 Task: For heading Arial black with underline.  font size for heading18,  'Change the font style of data to'Calibri.  and font size to 9,  Change the alignment of both headline & data to Align center.  In the sheet  Attendance Sheet for Weekly Performance
Action: Mouse moved to (199, 116)
Screenshot: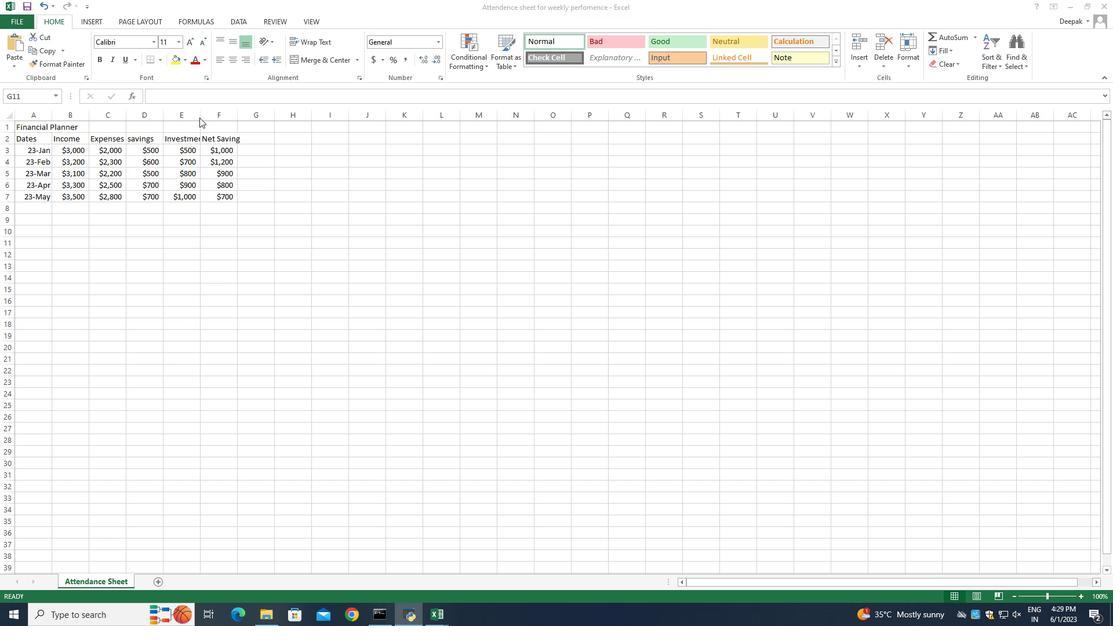 
Action: Mouse pressed left at (199, 116)
Screenshot: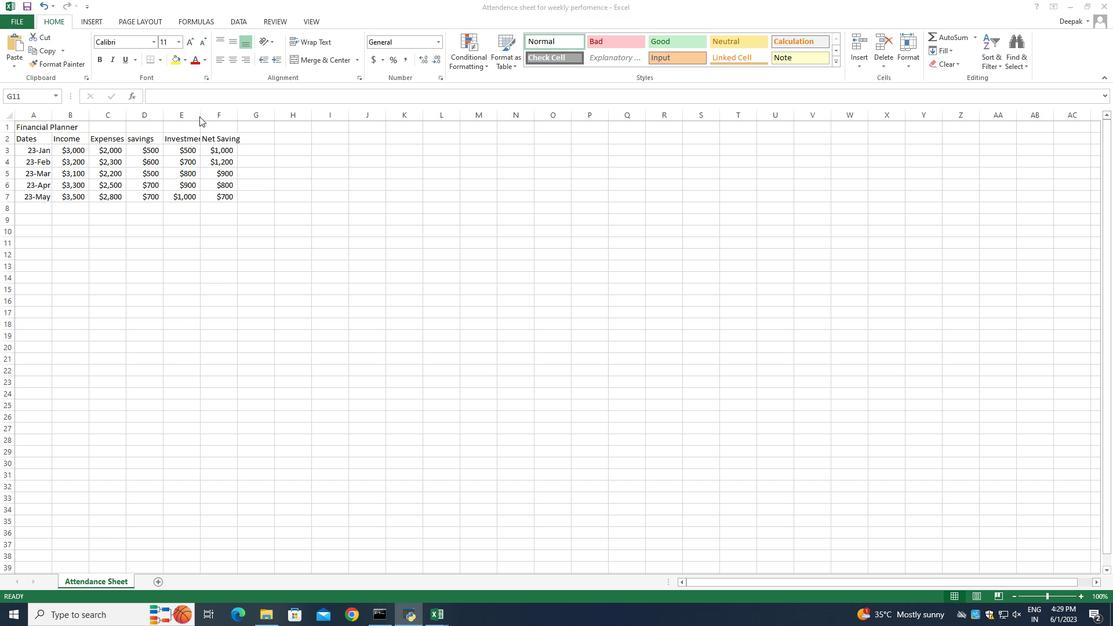
Action: Mouse pressed left at (199, 116)
Screenshot: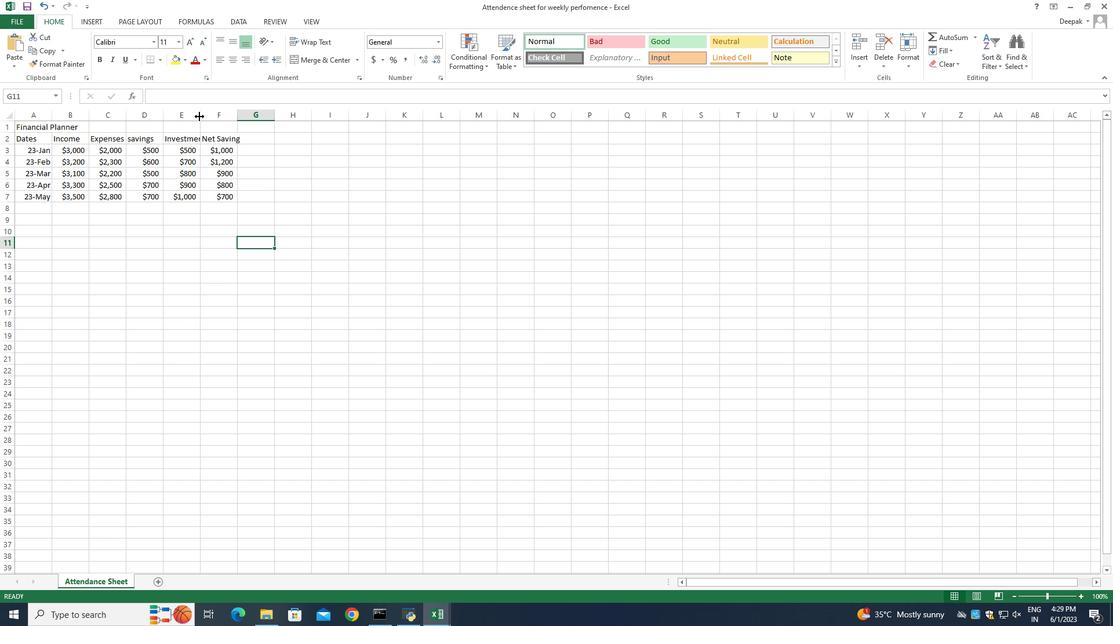 
Action: Mouse pressed left at (199, 116)
Screenshot: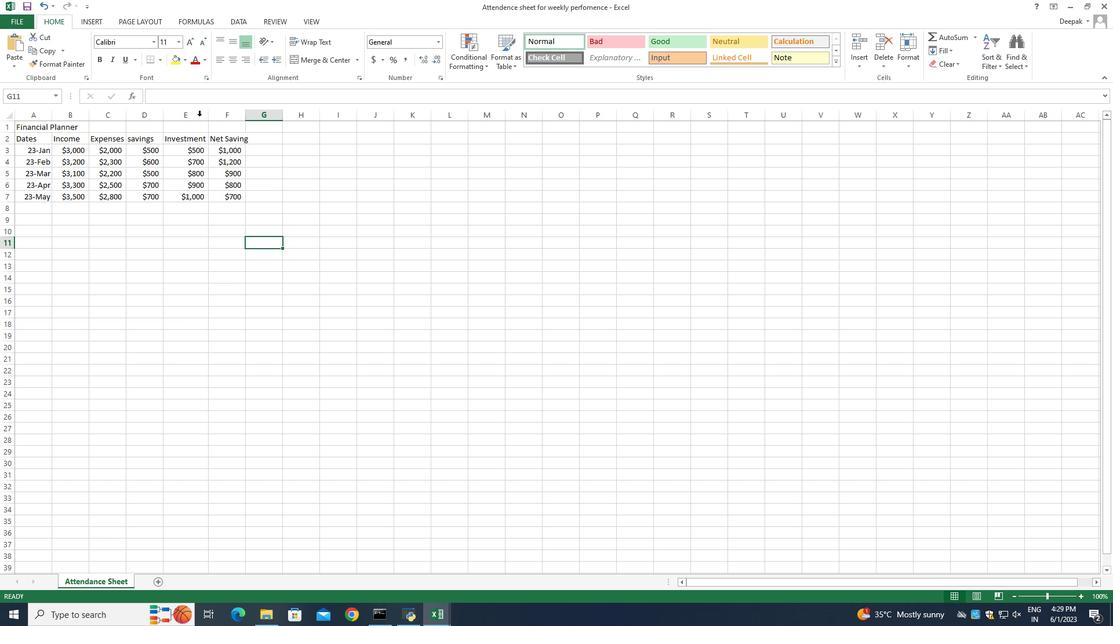 
Action: Mouse moved to (301, 238)
Screenshot: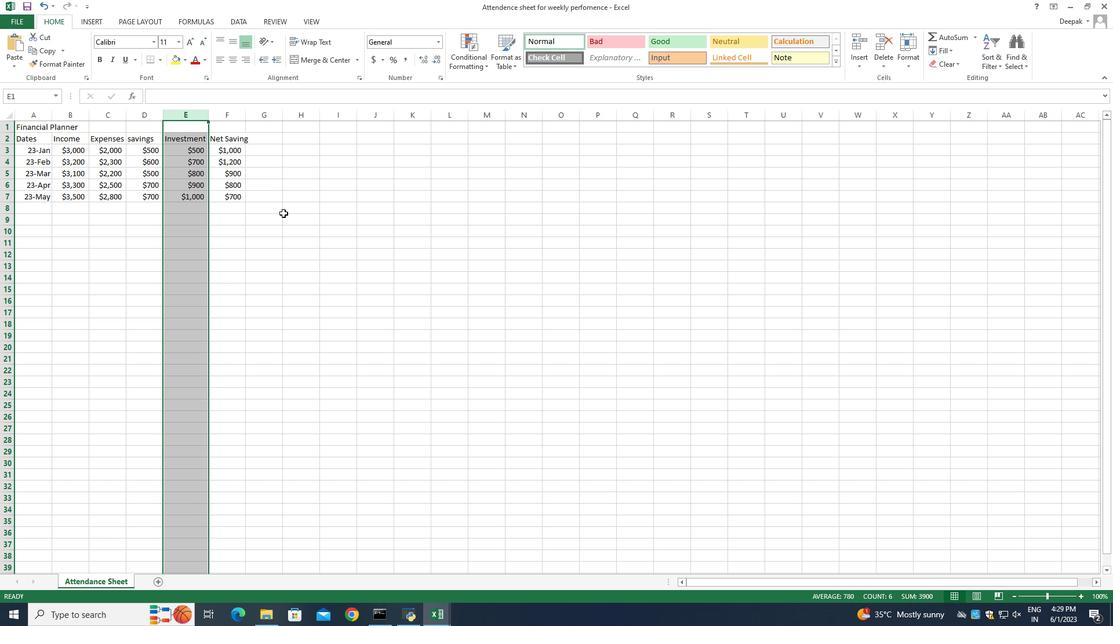 
Action: Mouse pressed left at (301, 238)
Screenshot: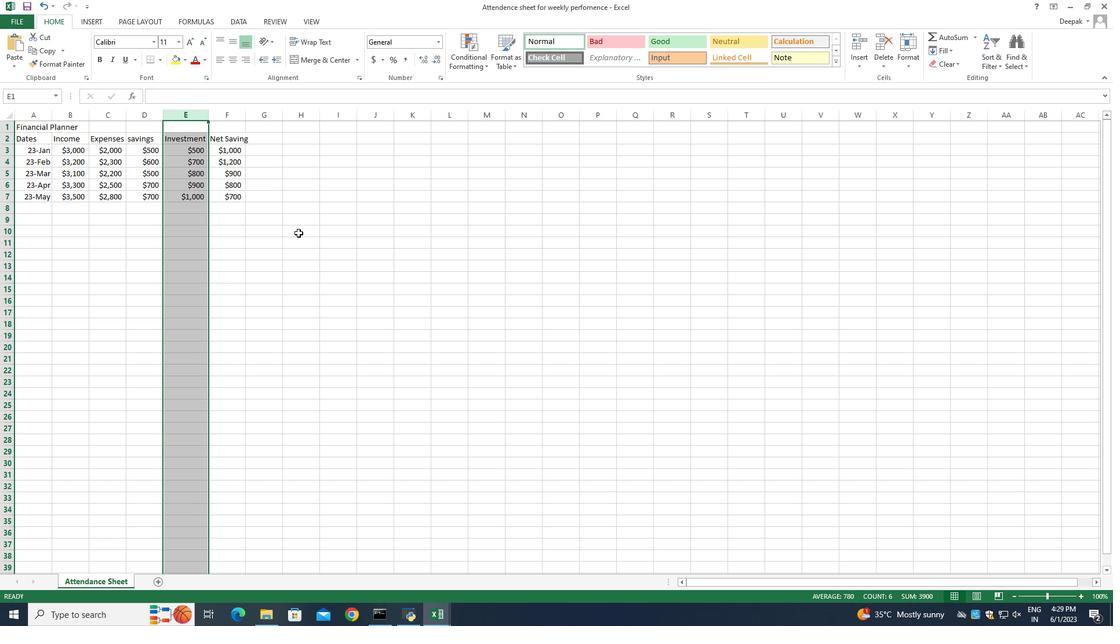 
Action: Mouse moved to (162, 116)
Screenshot: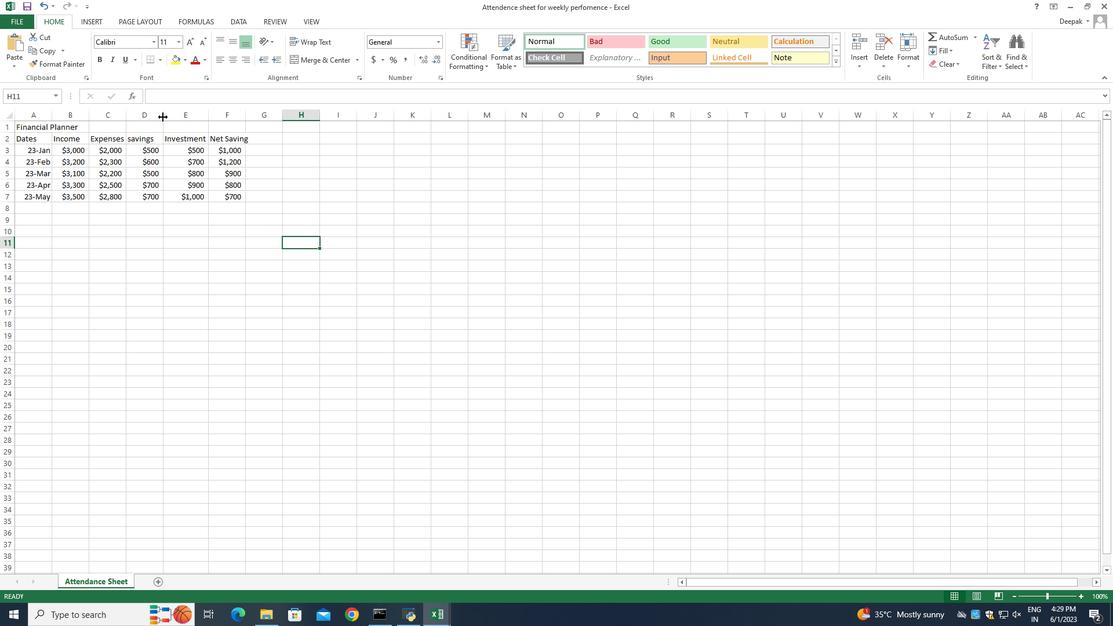 
Action: Mouse pressed left at (162, 116)
Screenshot: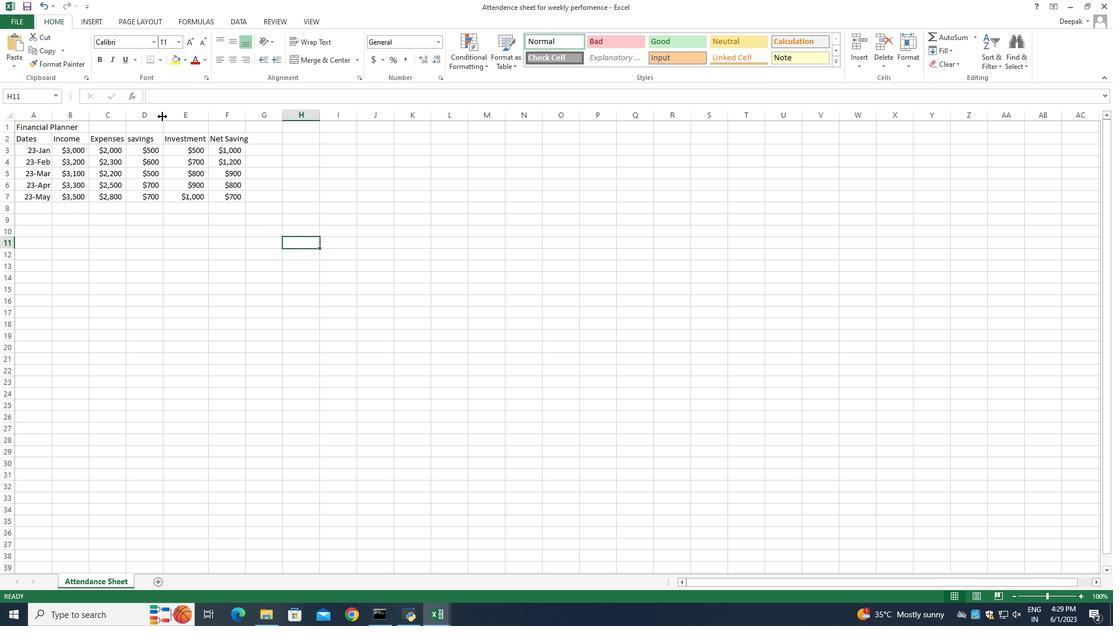
Action: Mouse pressed left at (162, 116)
Screenshot: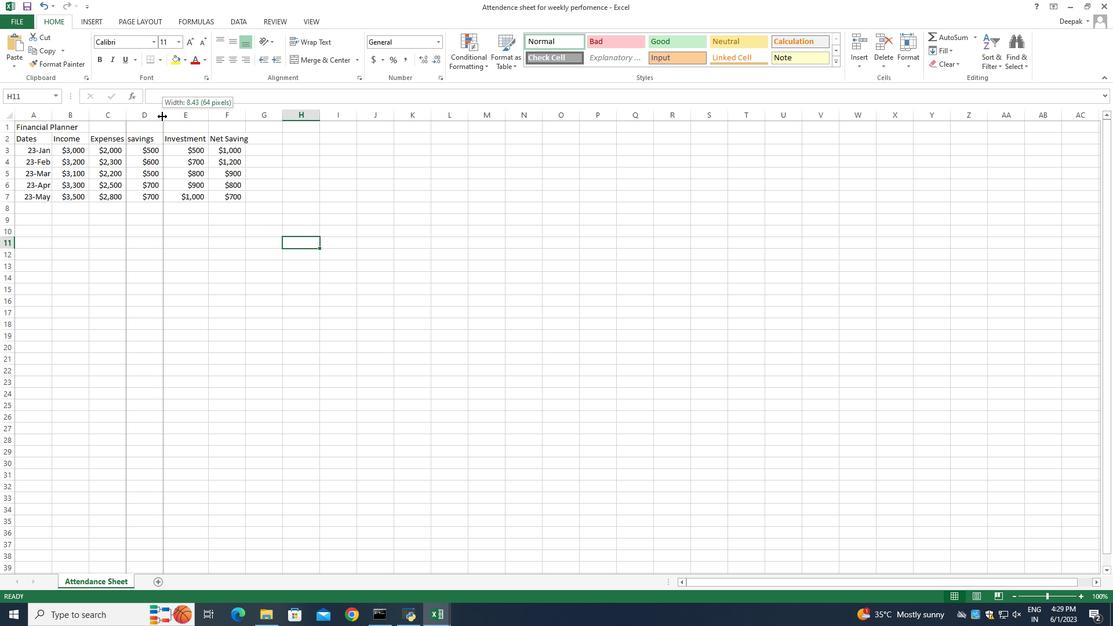 
Action: Mouse moved to (128, 113)
Screenshot: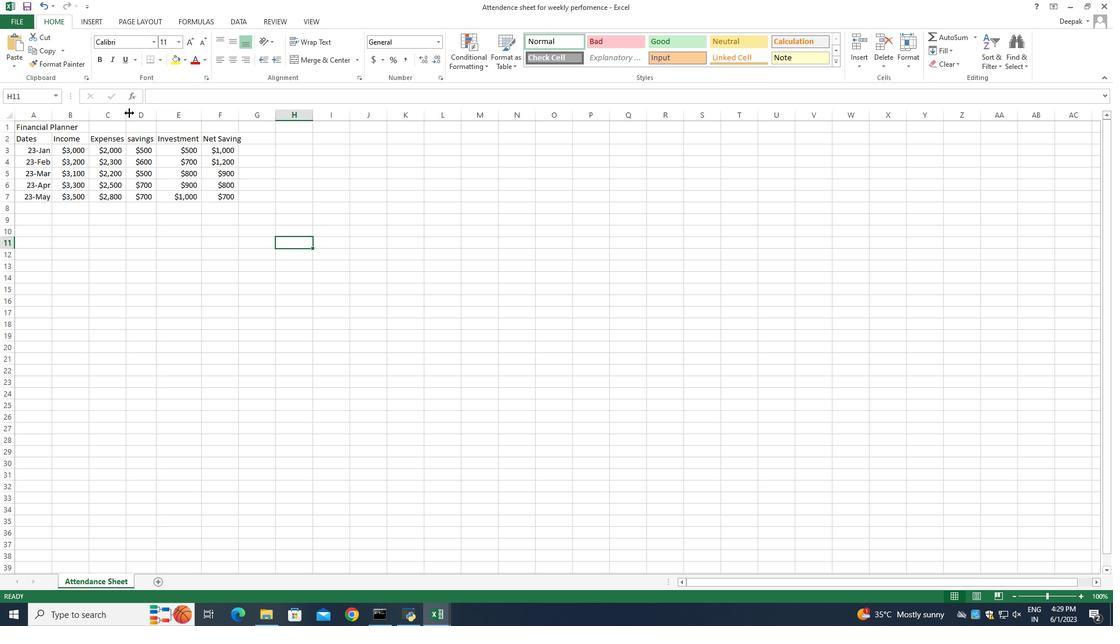 
Action: Mouse pressed left at (128, 113)
Screenshot: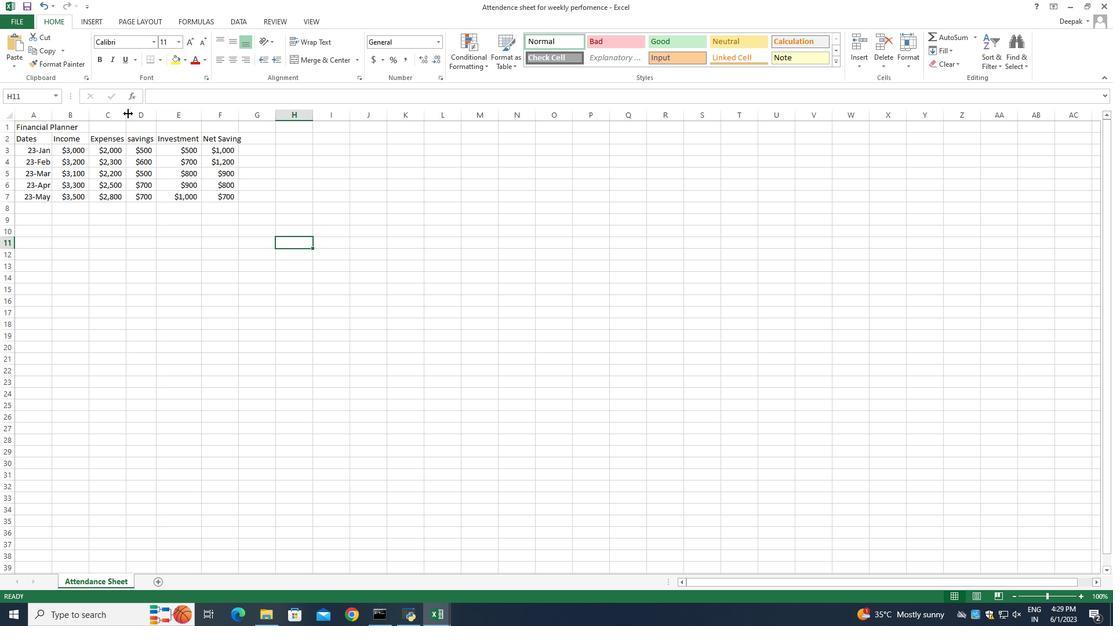
Action: Mouse pressed left at (128, 113)
Screenshot: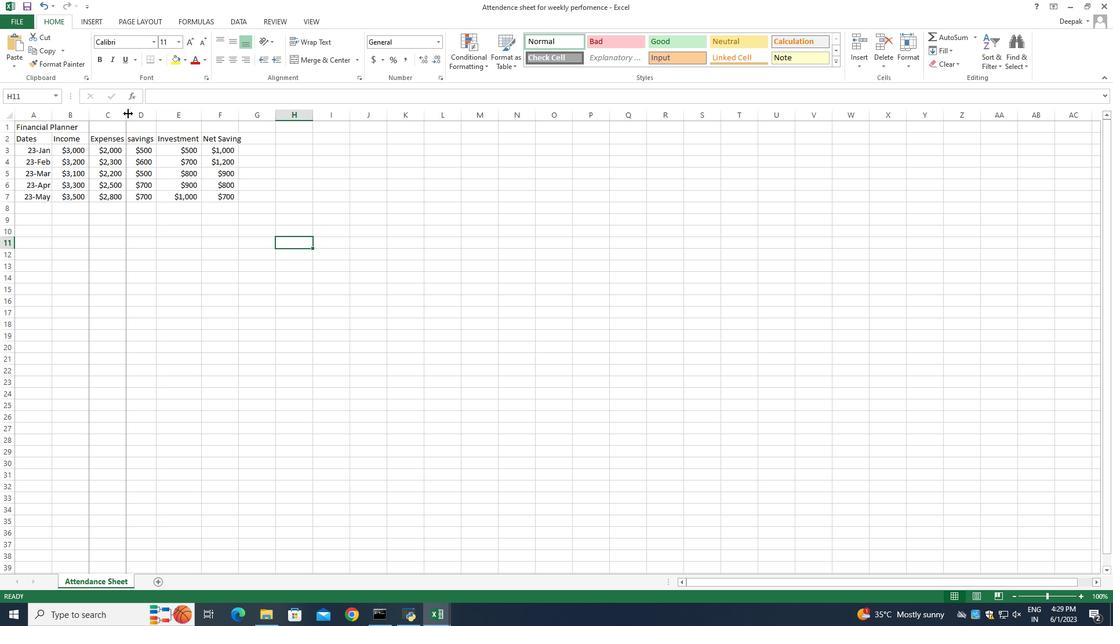 
Action: Mouse moved to (89, 115)
Screenshot: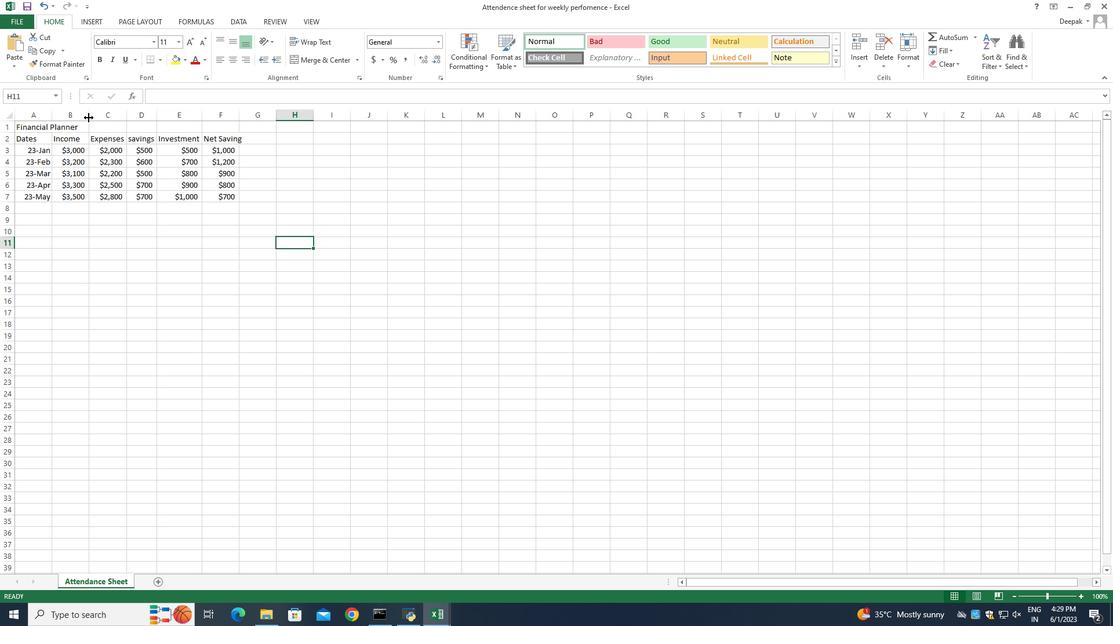 
Action: Mouse pressed left at (89, 115)
Screenshot: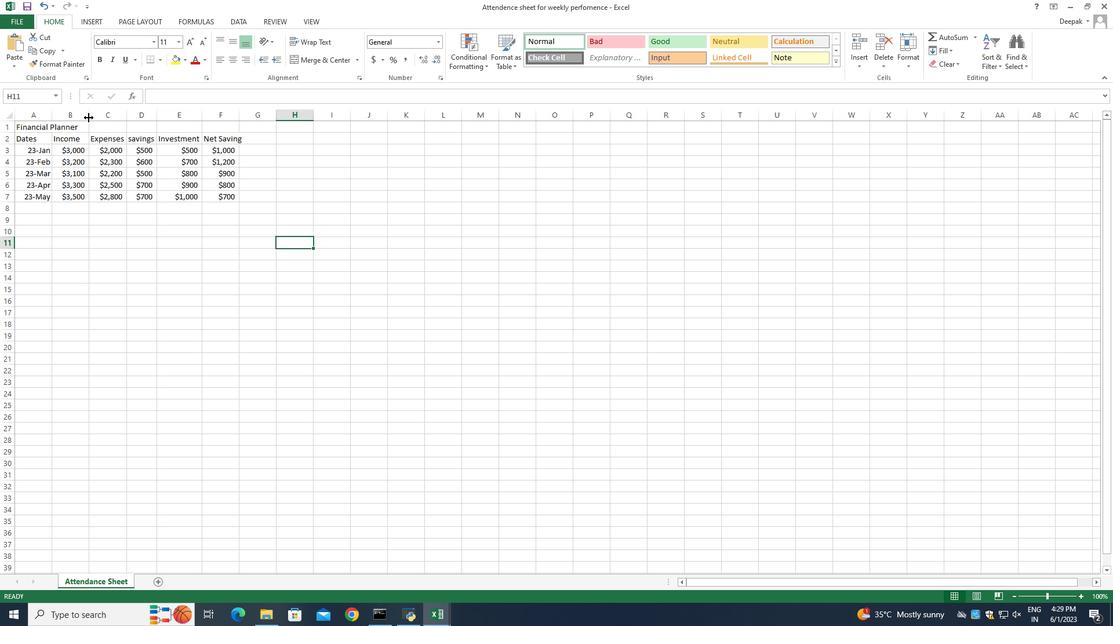 
Action: Mouse pressed left at (89, 115)
Screenshot: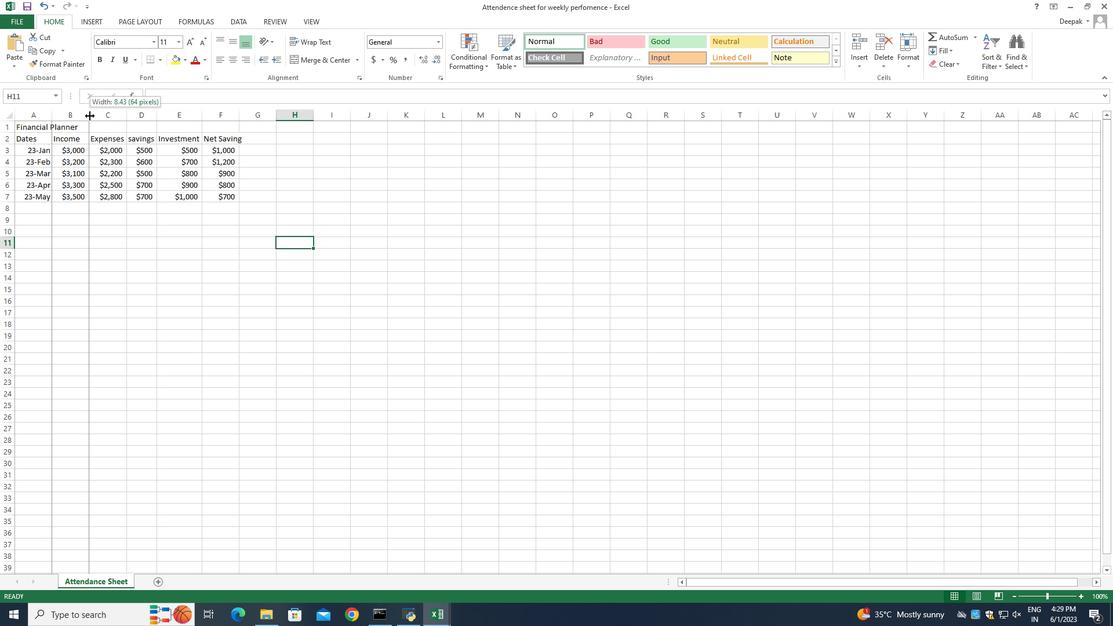 
Action: Mouse moved to (53, 113)
Screenshot: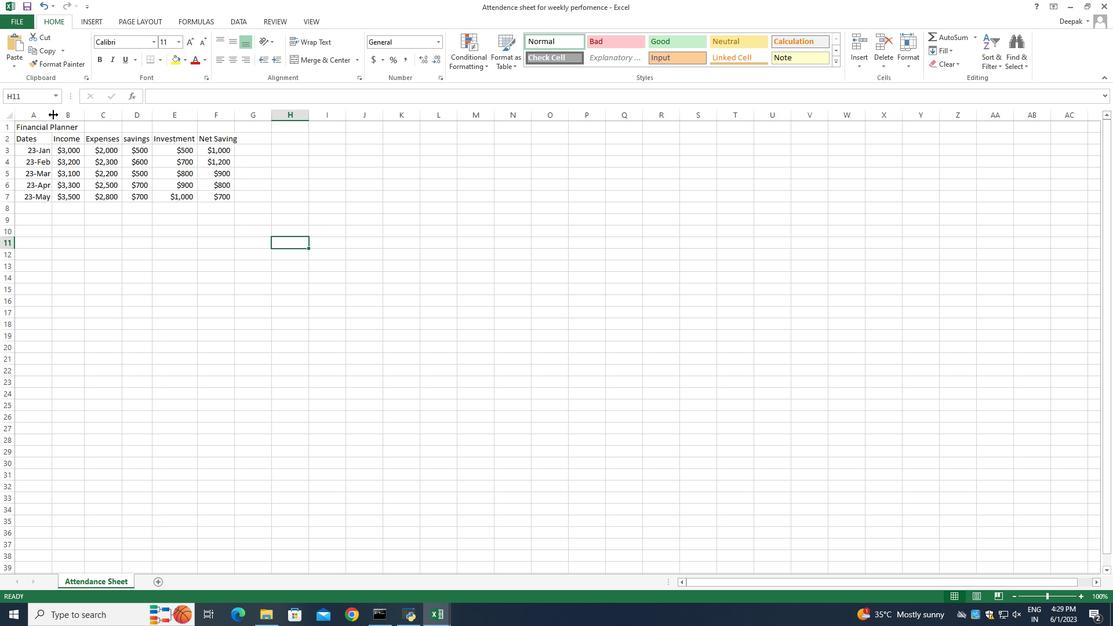 
Action: Mouse pressed left at (53, 113)
Screenshot: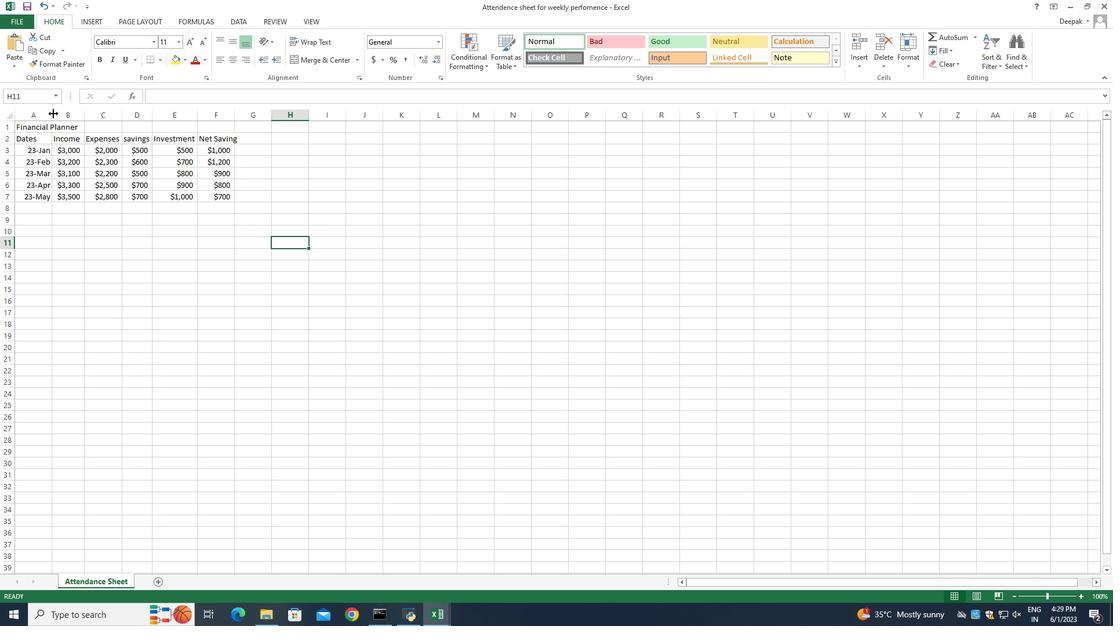
Action: Mouse pressed left at (53, 113)
Screenshot: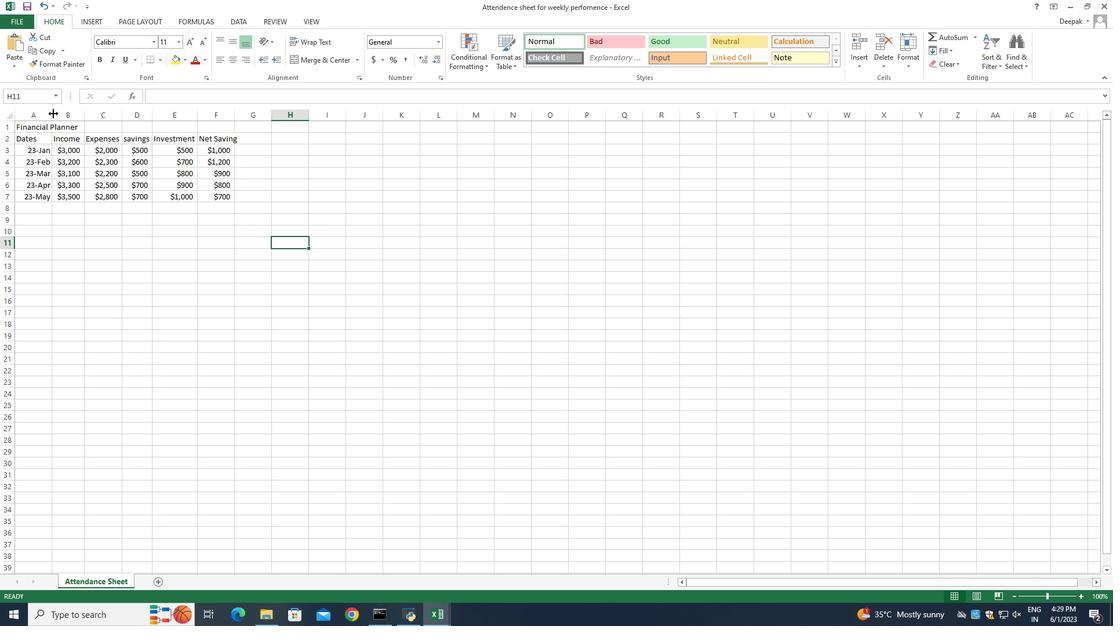 
Action: Mouse moved to (208, 241)
Screenshot: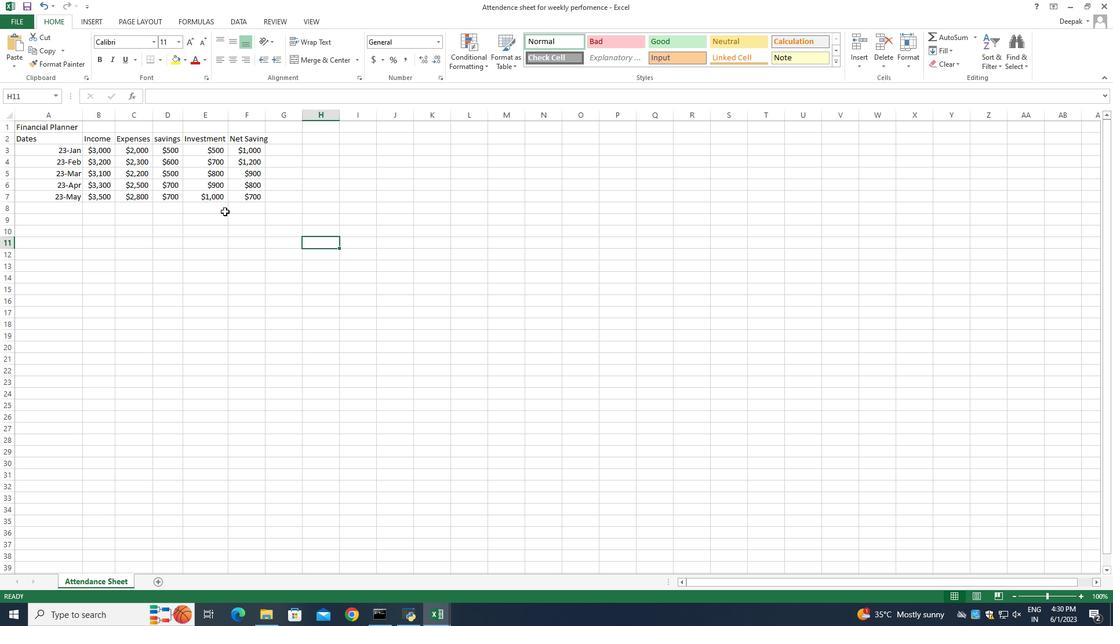 
Action: Mouse scrolled (208, 240) with delta (0, 0)
Screenshot: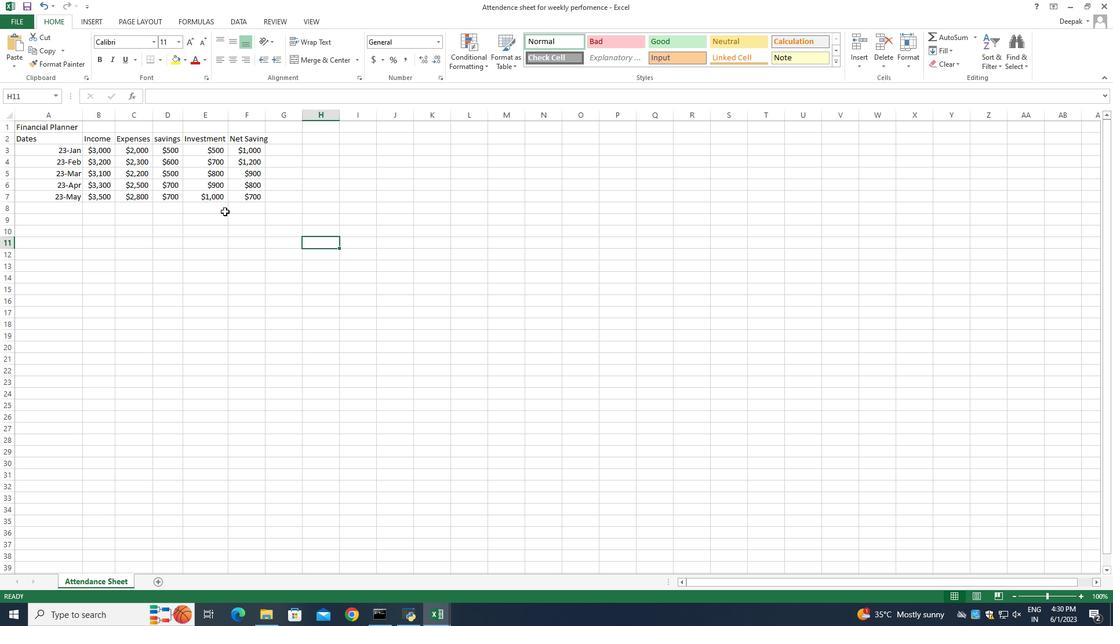
Action: Mouse moved to (204, 243)
Screenshot: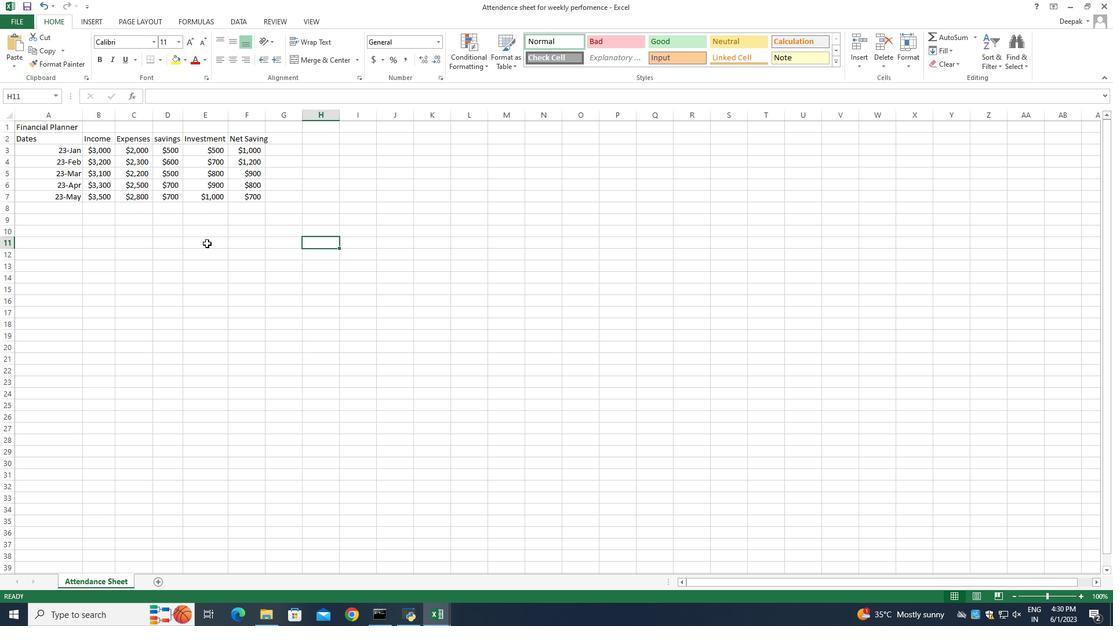 
Action: Mouse scrolled (205, 242) with delta (0, 0)
Screenshot: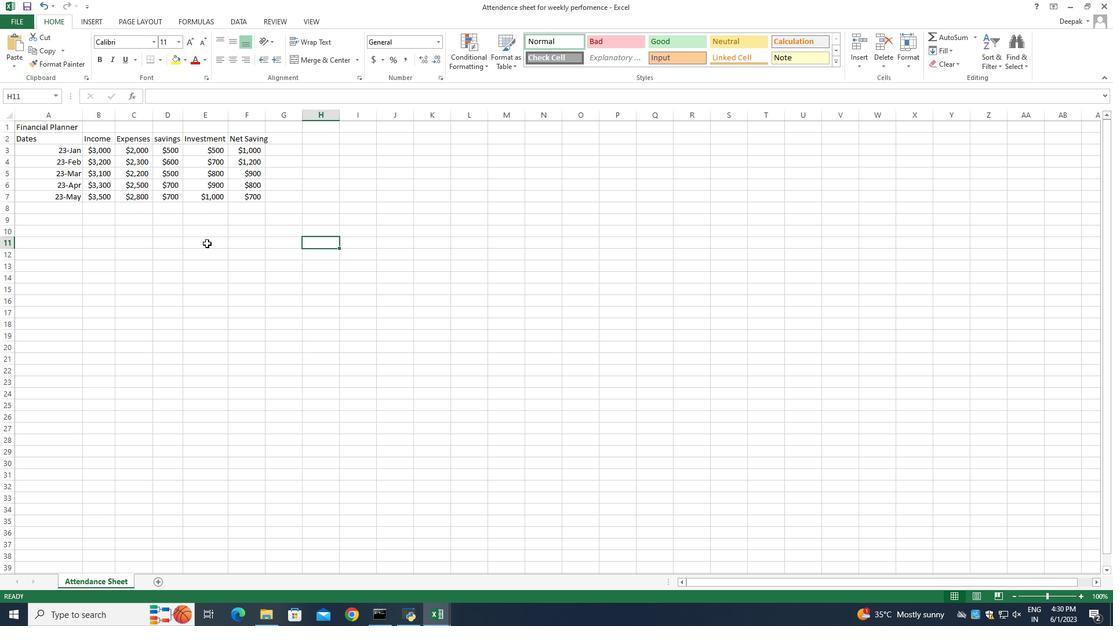 
Action: Mouse moved to (167, 247)
Screenshot: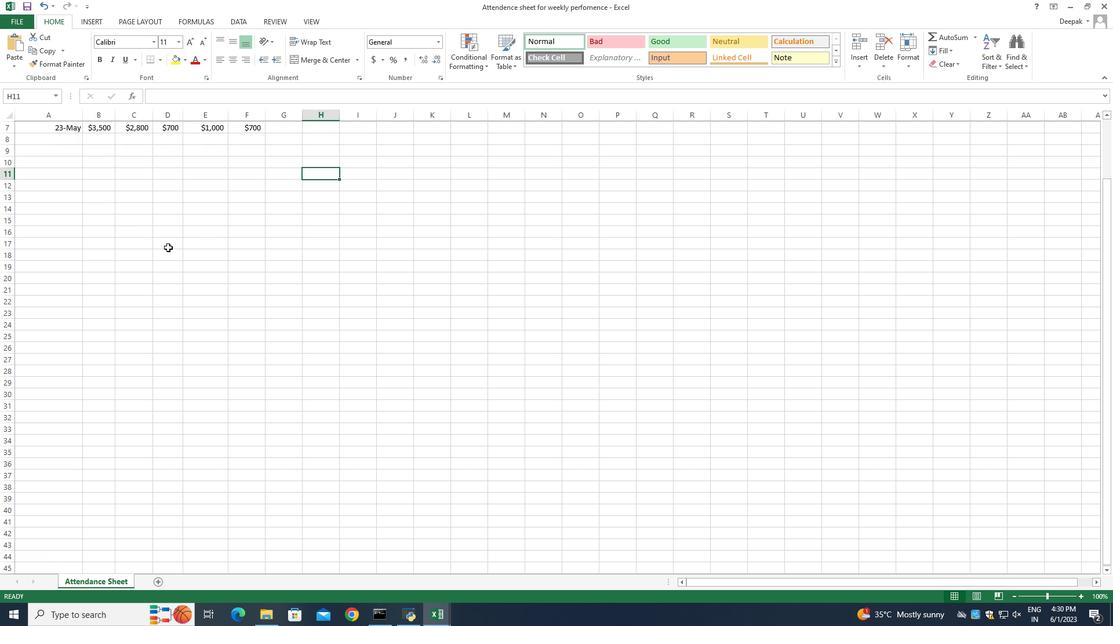 
Action: Mouse scrolled (167, 248) with delta (0, 0)
Screenshot: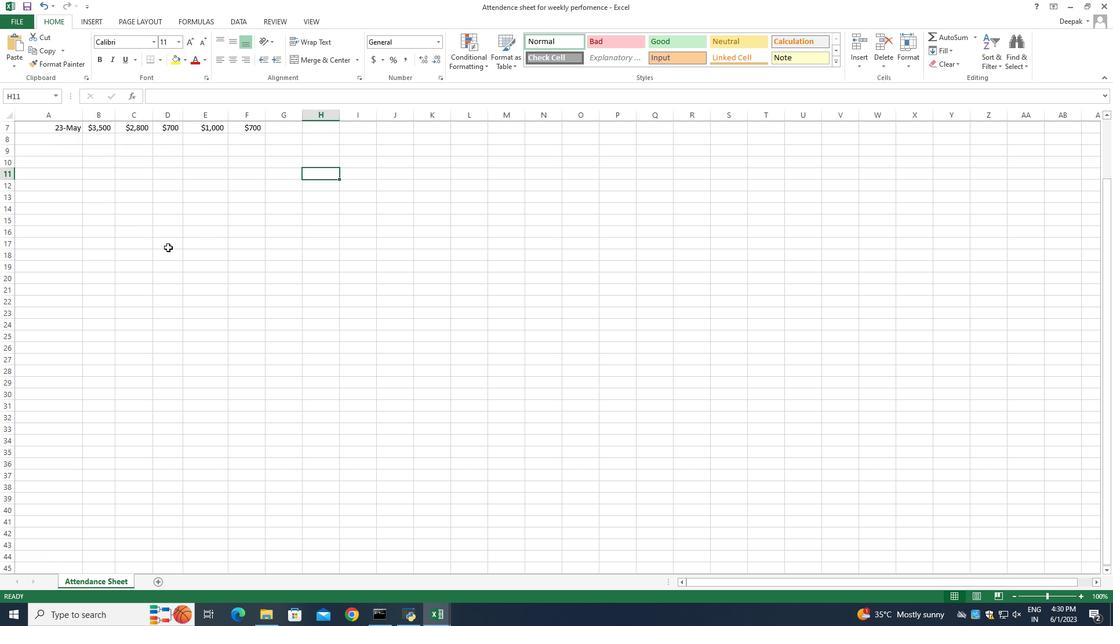 
Action: Mouse scrolled (167, 248) with delta (0, 0)
Screenshot: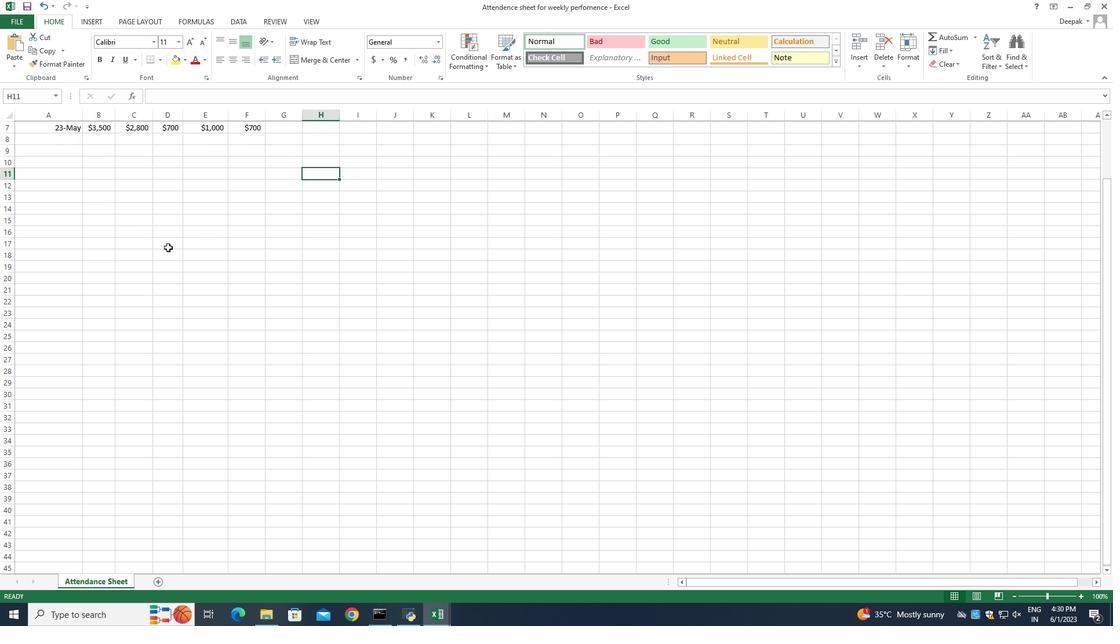
Action: Mouse scrolled (167, 248) with delta (0, 0)
Screenshot: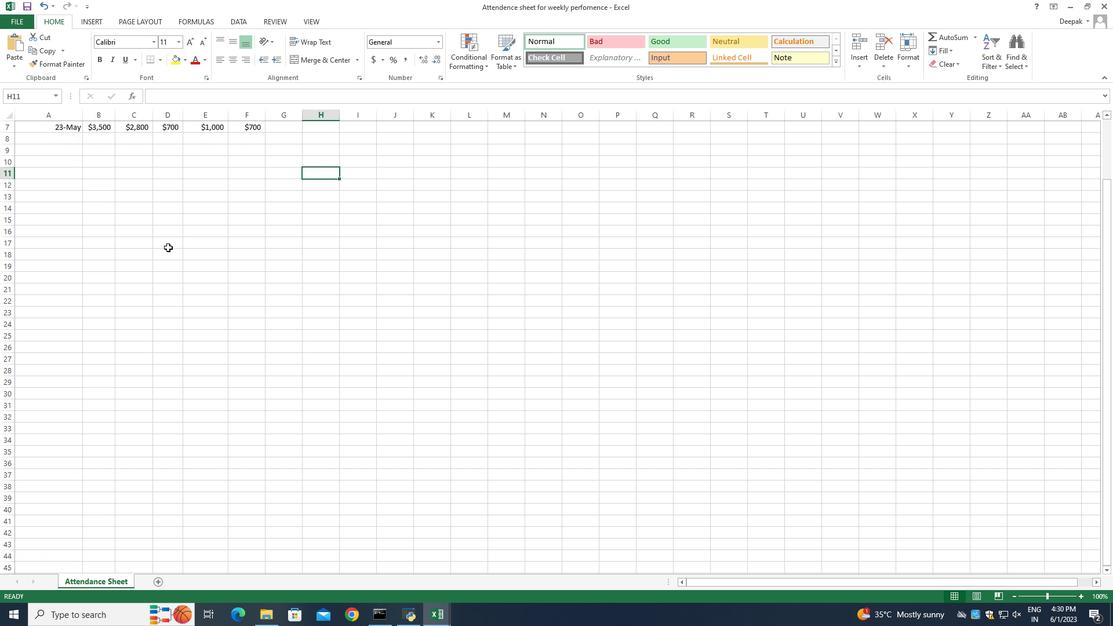 
Action: Mouse scrolled (167, 248) with delta (0, 0)
Screenshot: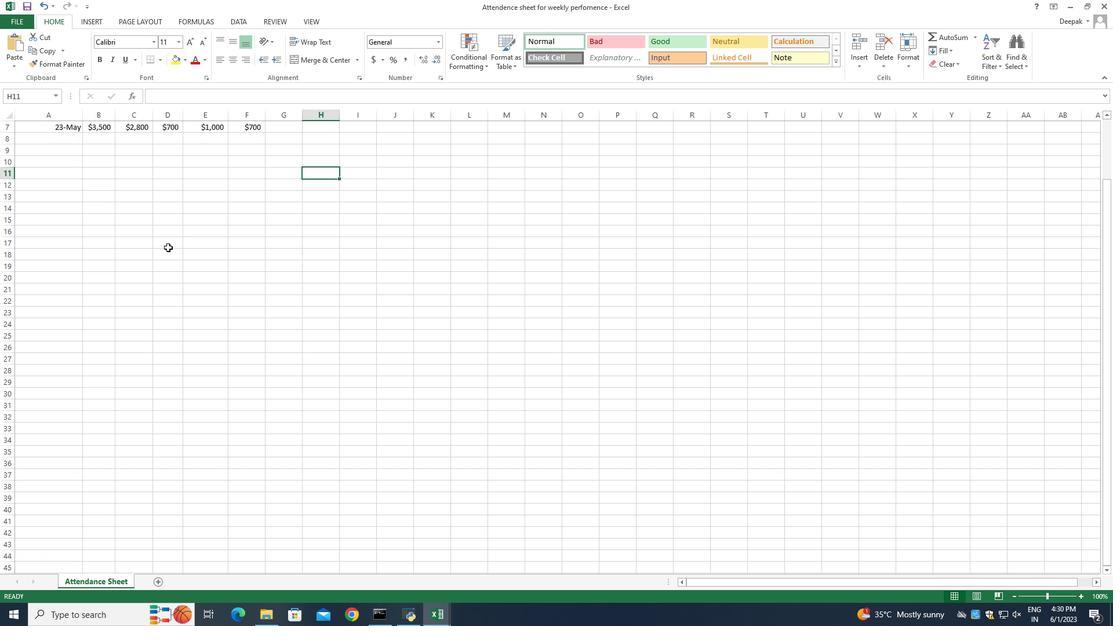 
Action: Mouse scrolled (167, 248) with delta (0, 0)
Screenshot: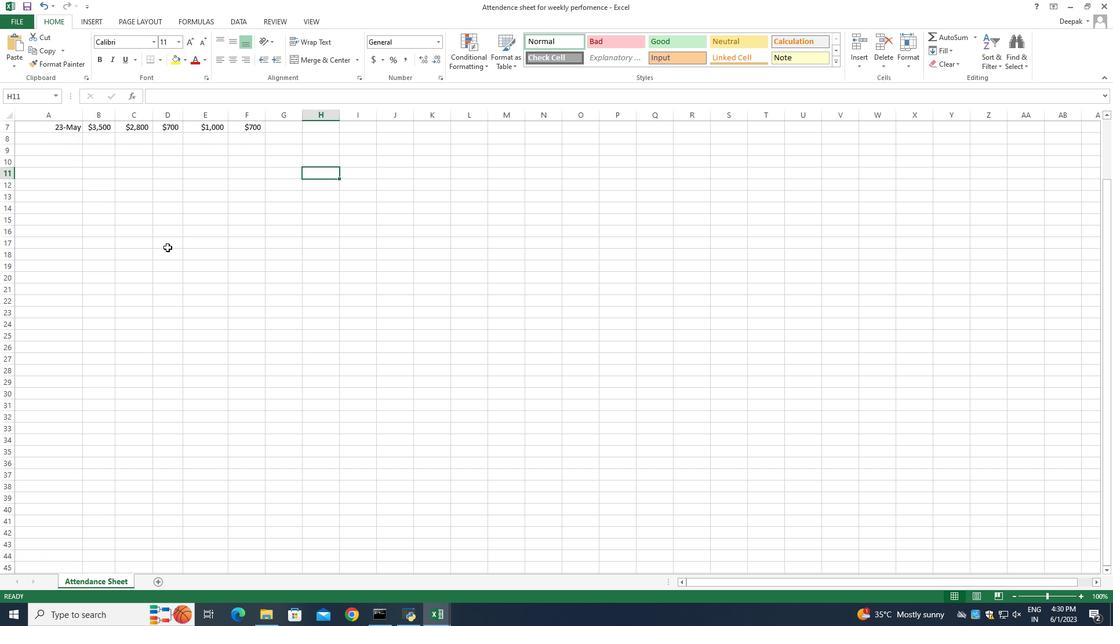 
Action: Mouse moved to (46, 138)
Screenshot: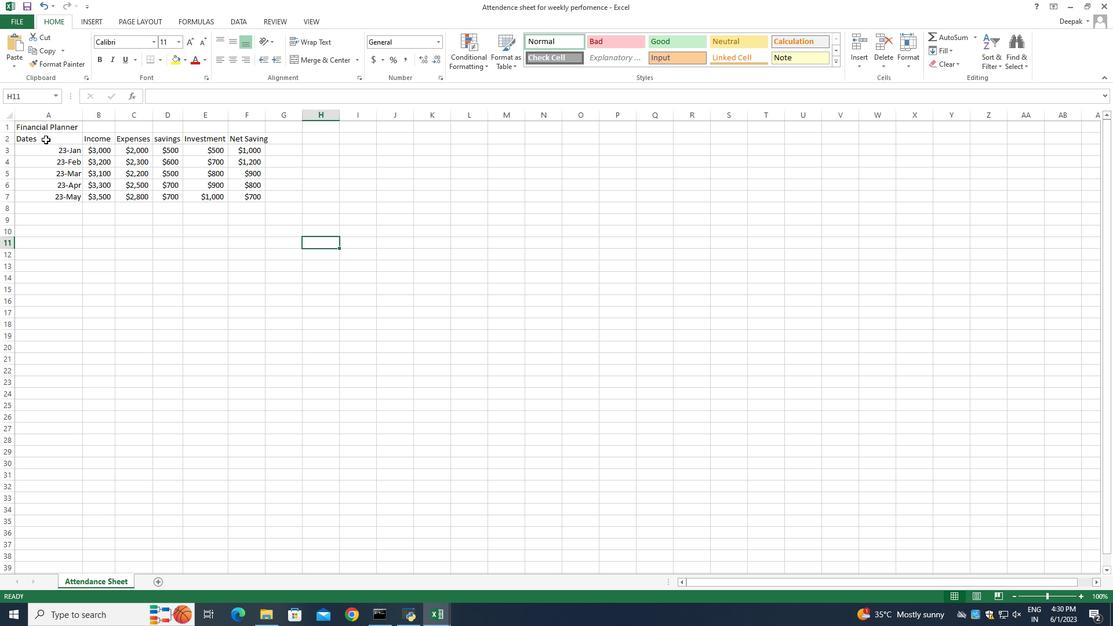 
Action: Mouse pressed left at (46, 138)
Screenshot: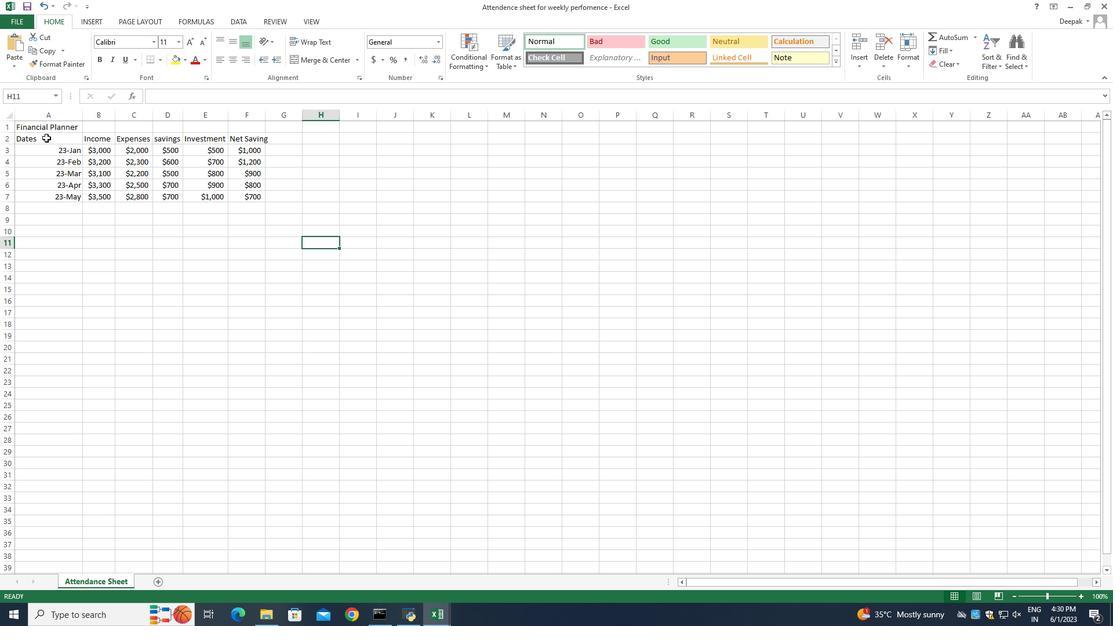 
Action: Mouse moved to (154, 43)
Screenshot: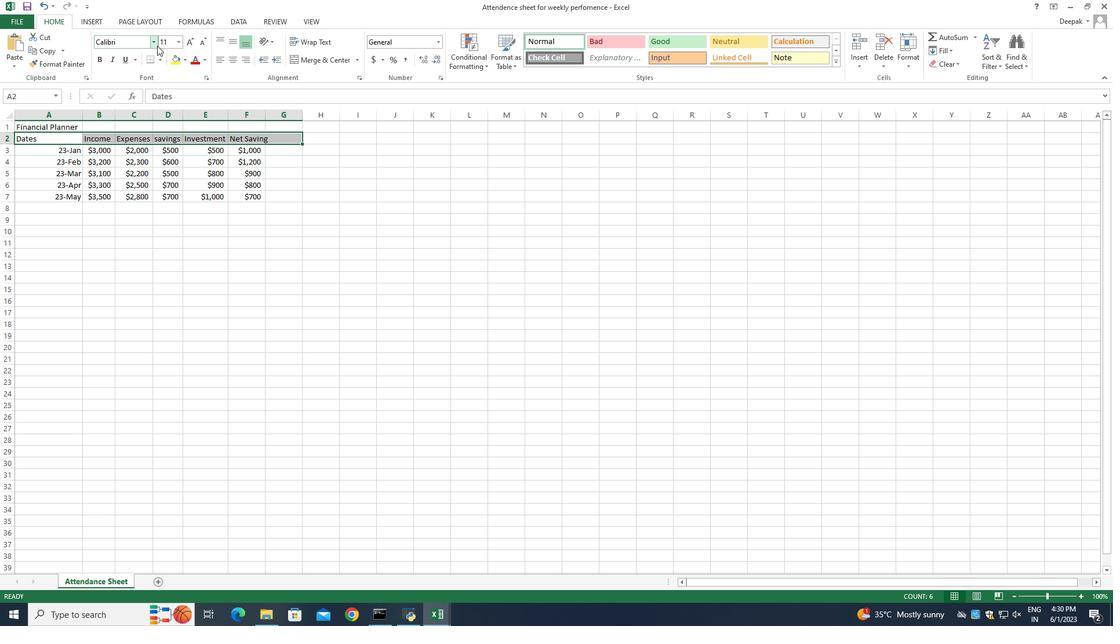 
Action: Mouse pressed left at (154, 43)
Screenshot: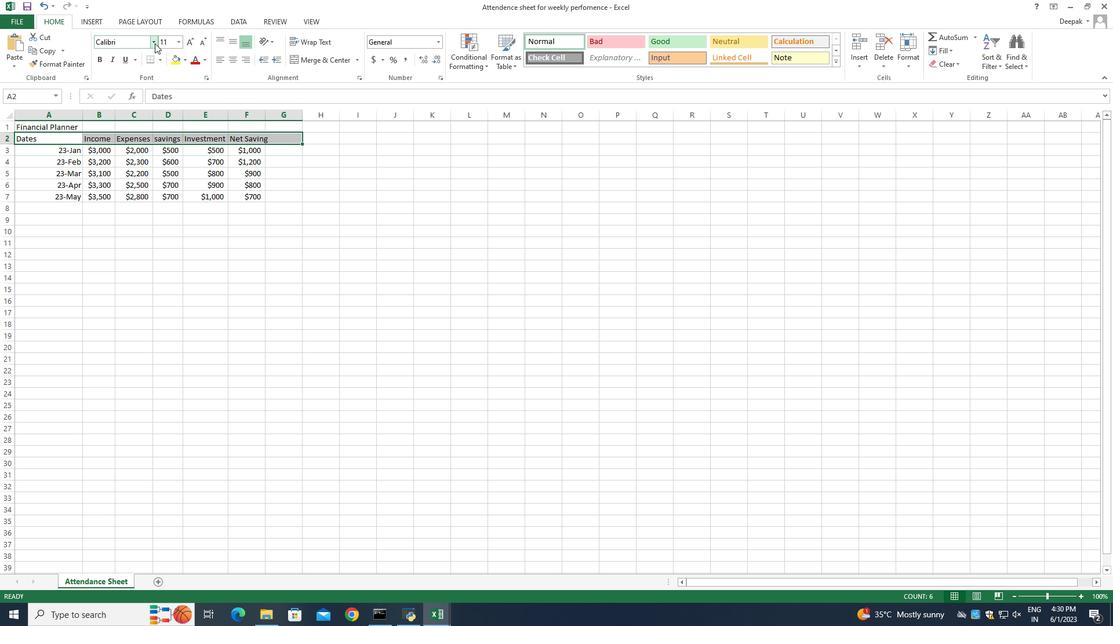 
Action: Mouse moved to (155, 154)
Screenshot: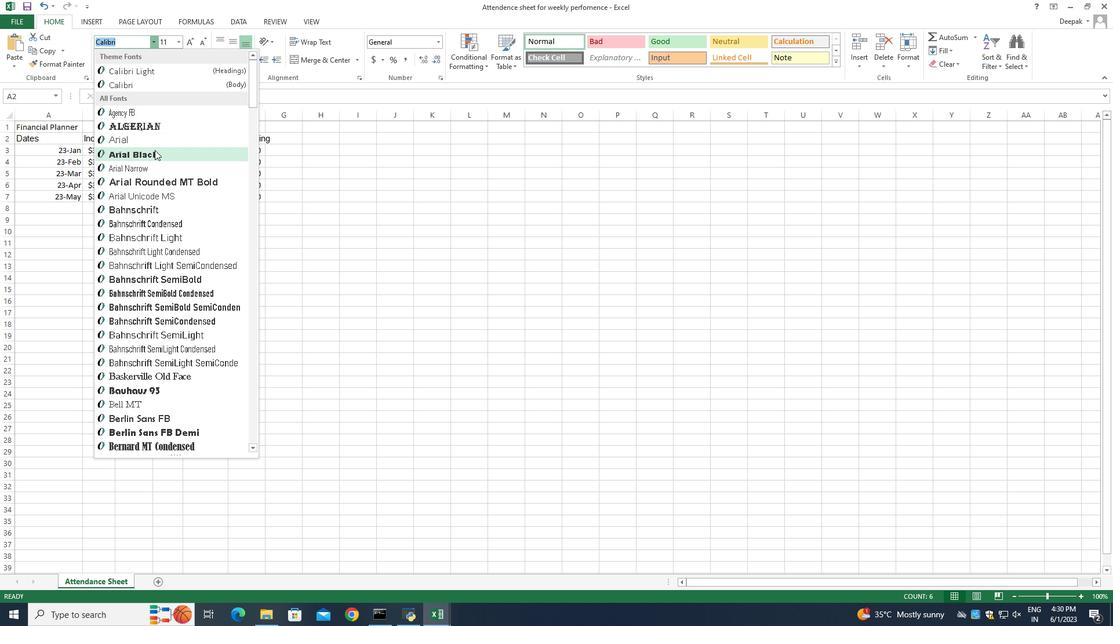 
Action: Mouse pressed left at (155, 154)
Screenshot: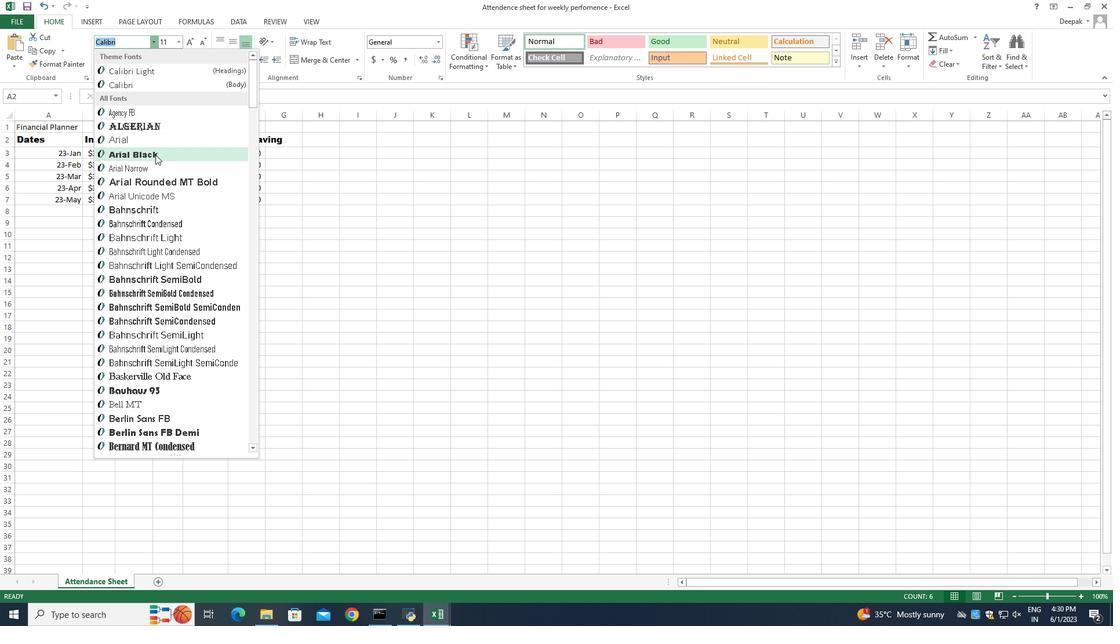 
Action: Mouse moved to (185, 43)
Screenshot: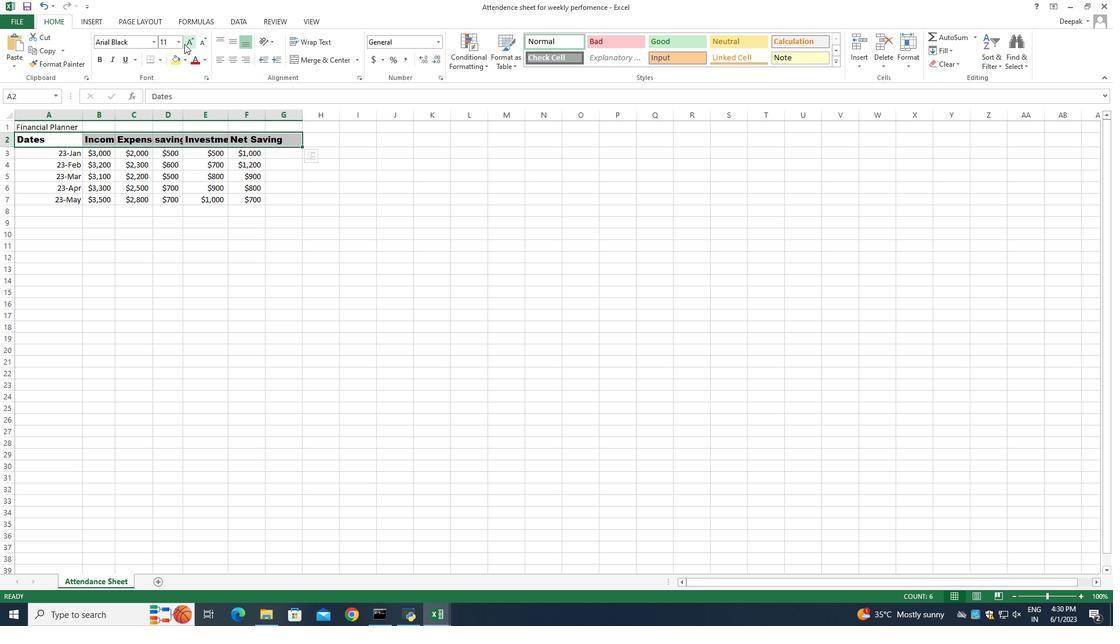 
Action: Mouse pressed left at (185, 43)
Screenshot: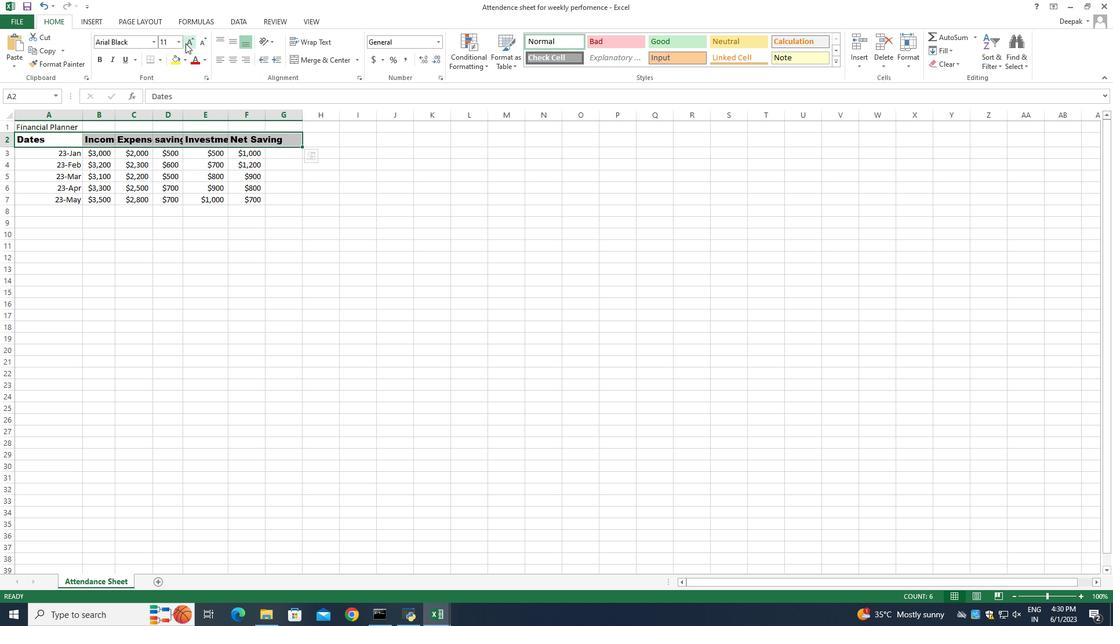 
Action: Mouse pressed left at (185, 43)
Screenshot: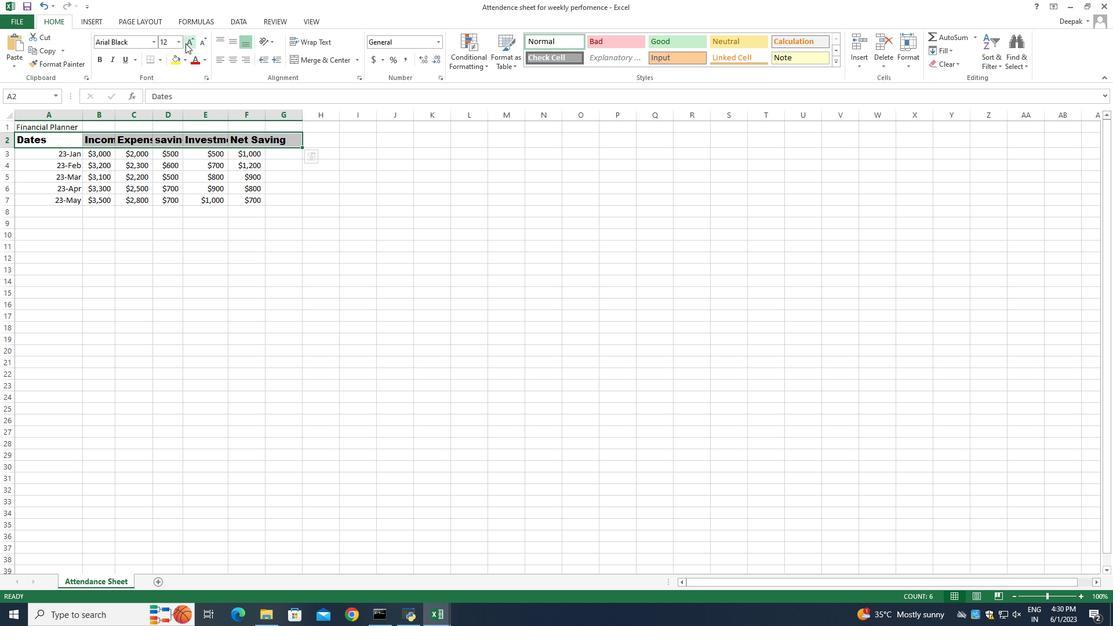 
Action: Mouse pressed left at (185, 43)
Screenshot: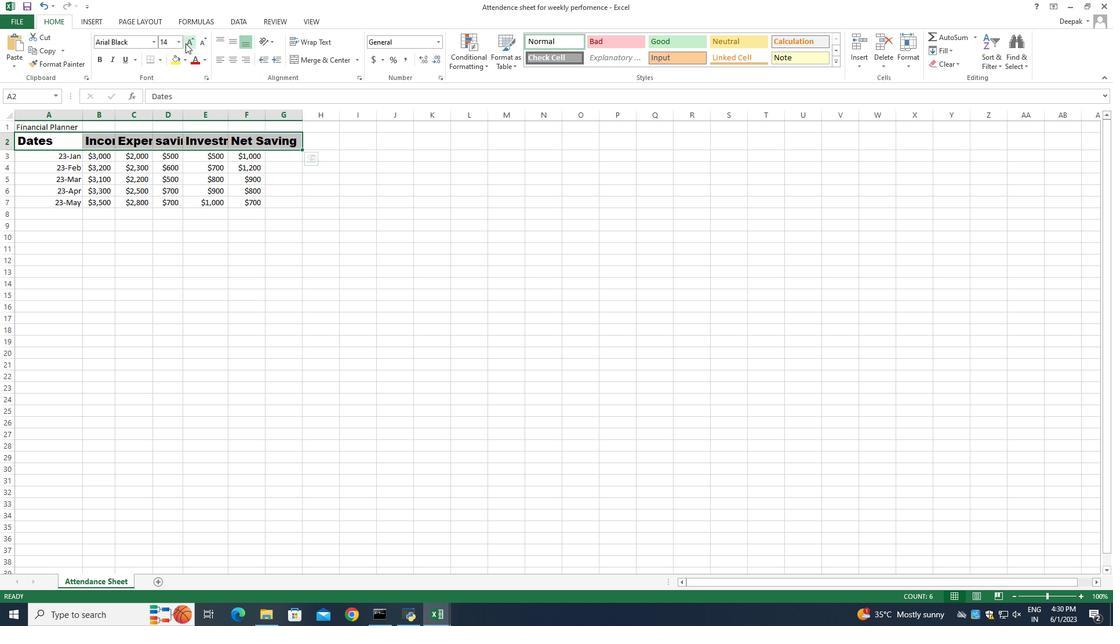
Action: Mouse pressed left at (185, 43)
Screenshot: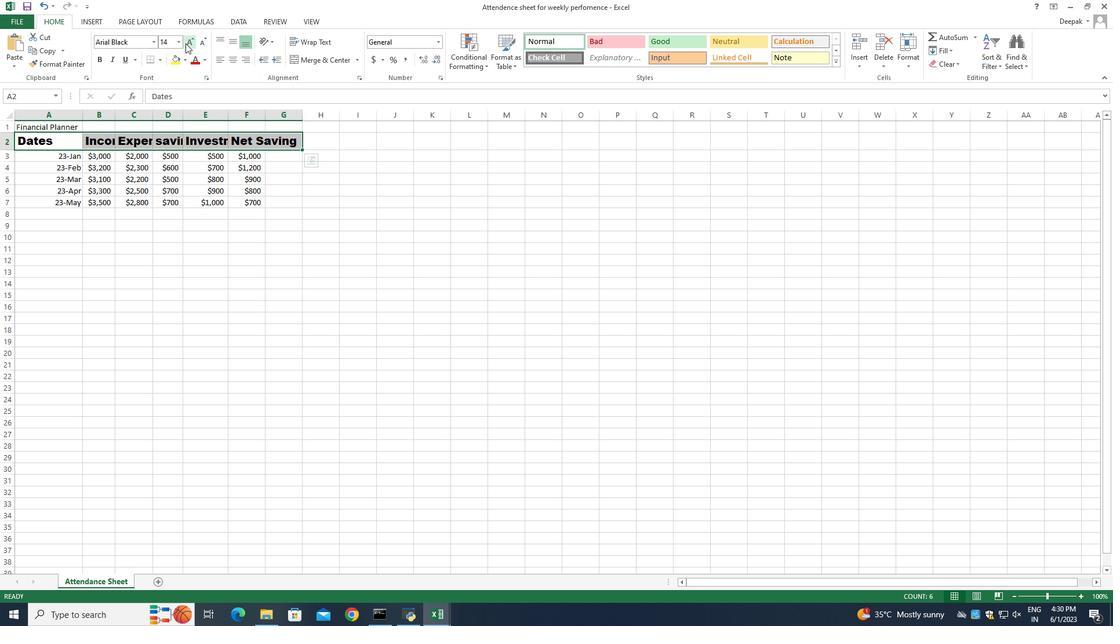 
Action: Mouse pressed left at (185, 43)
Screenshot: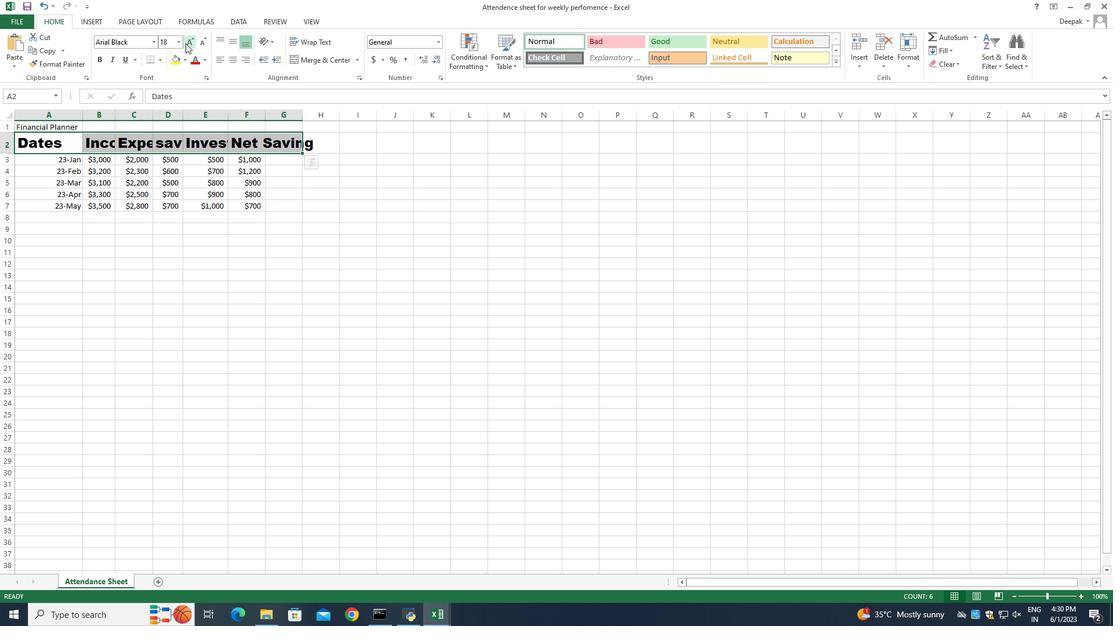 
Action: Mouse pressed left at (185, 43)
Screenshot: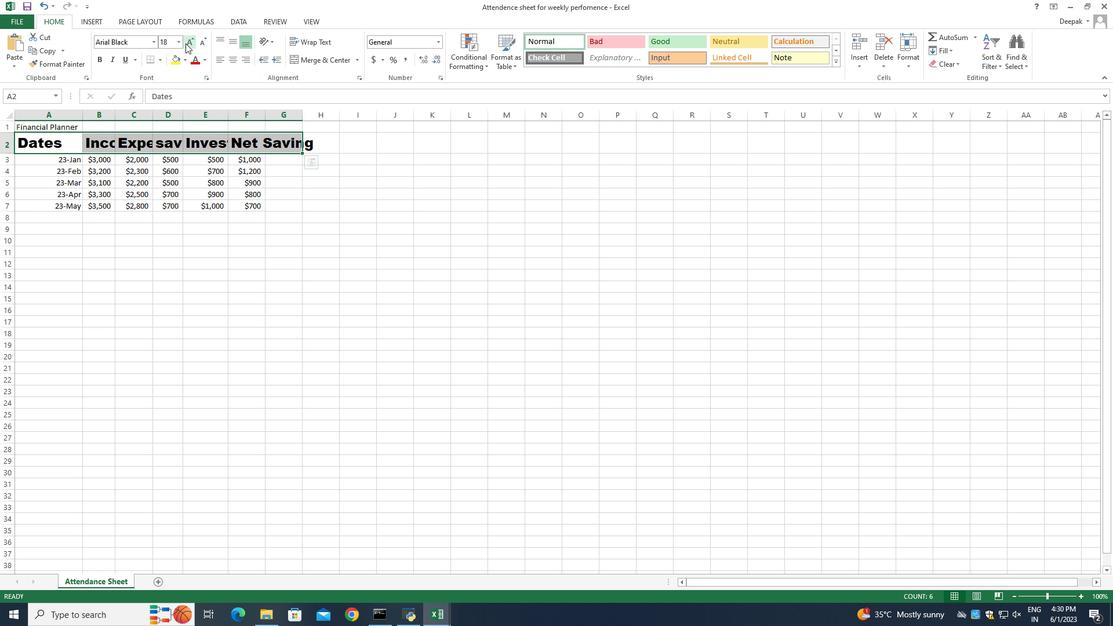 
Action: Mouse moved to (201, 41)
Screenshot: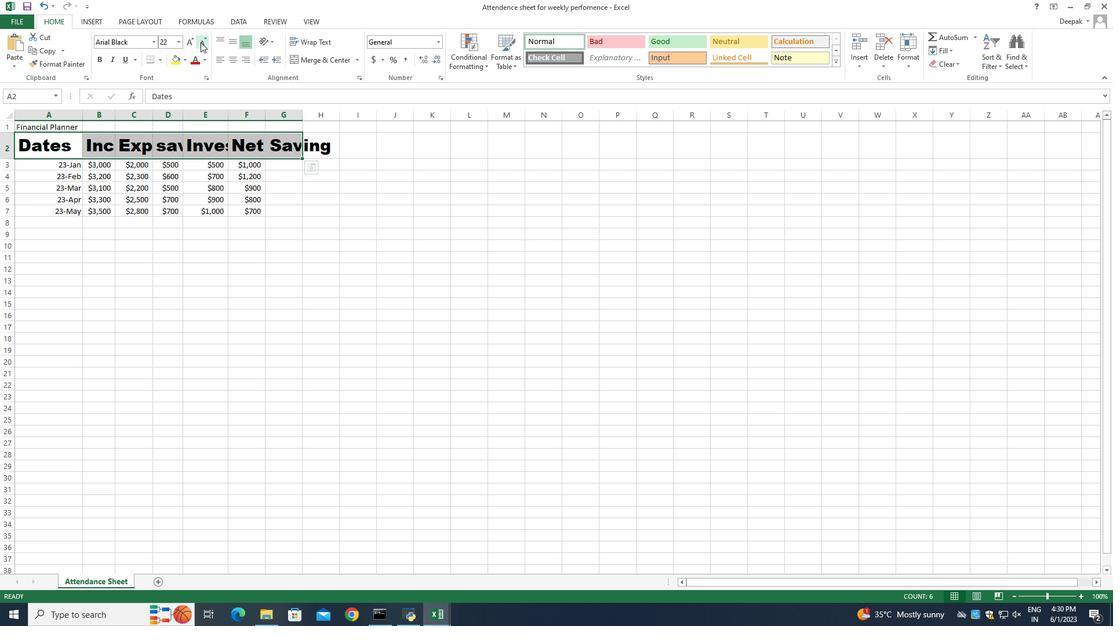 
Action: Mouse pressed left at (201, 41)
Screenshot: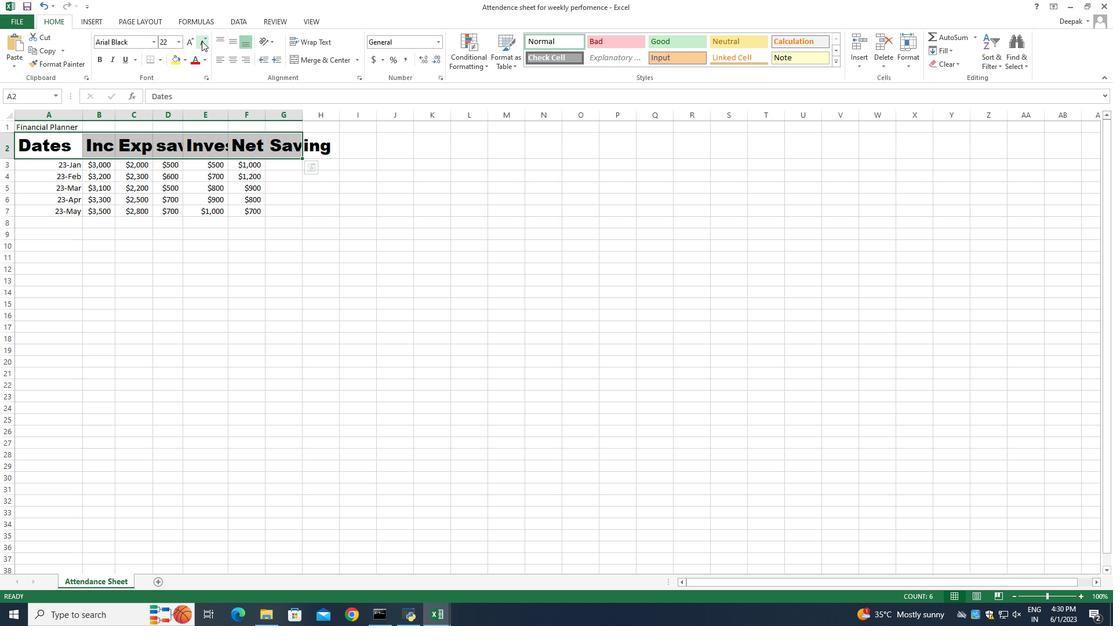 
Action: Mouse moved to (35, 164)
Screenshot: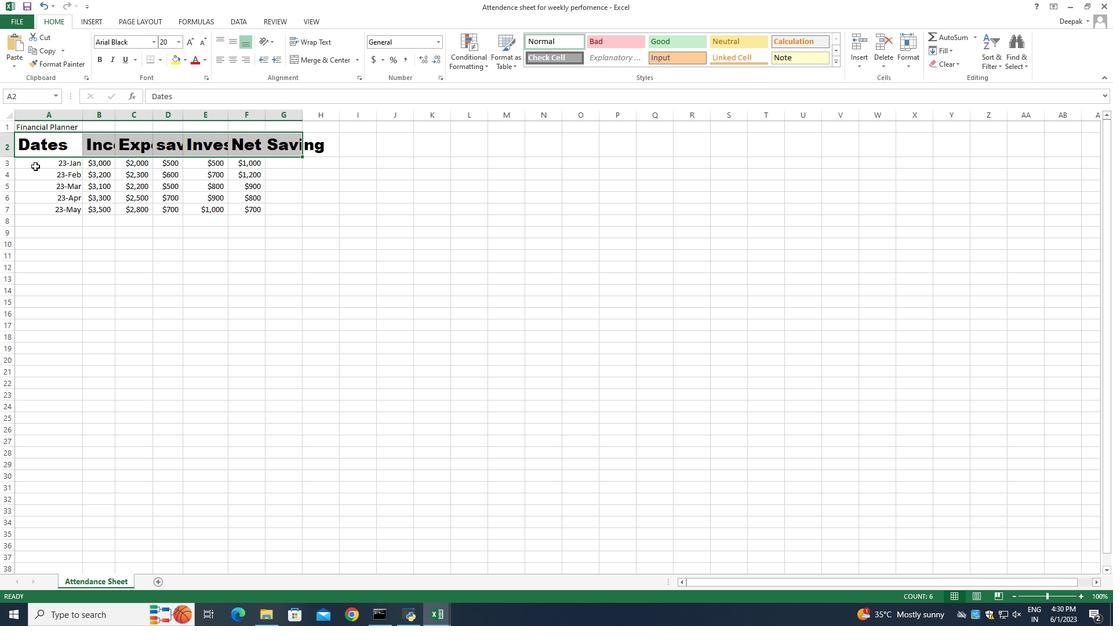 
Action: Mouse pressed left at (35, 164)
Screenshot: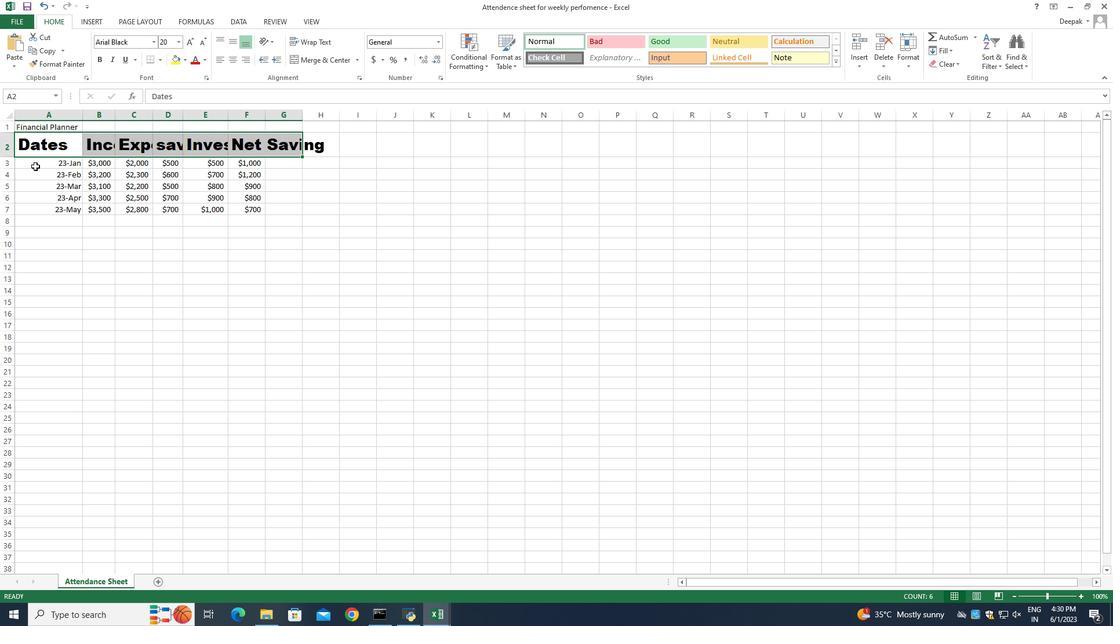 
Action: Mouse moved to (35, 161)
Screenshot: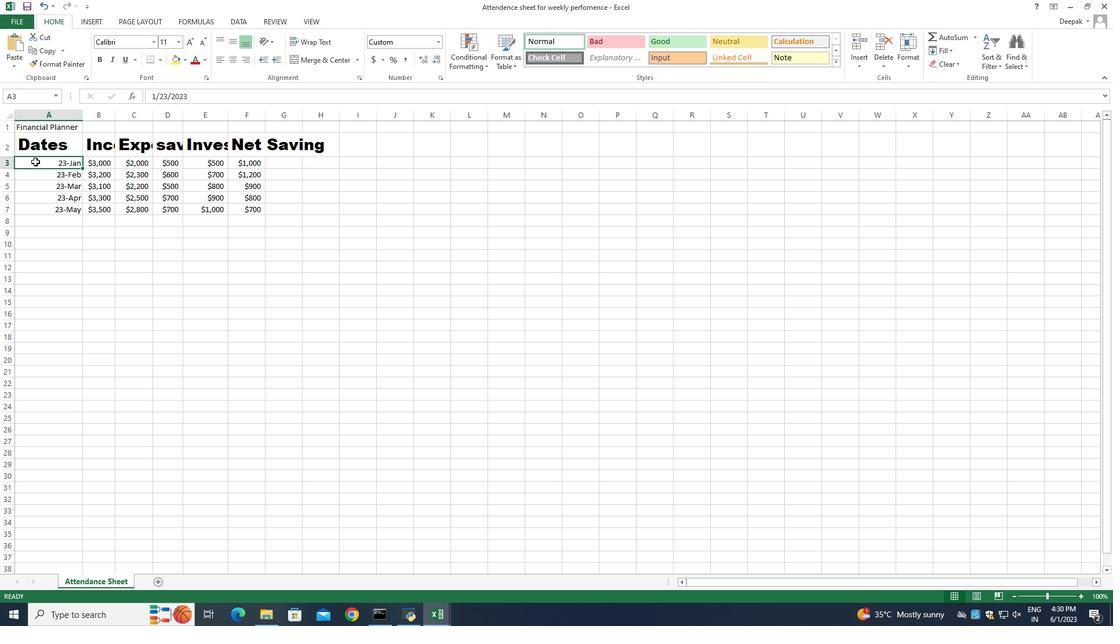 
Action: Mouse pressed left at (35, 161)
Screenshot: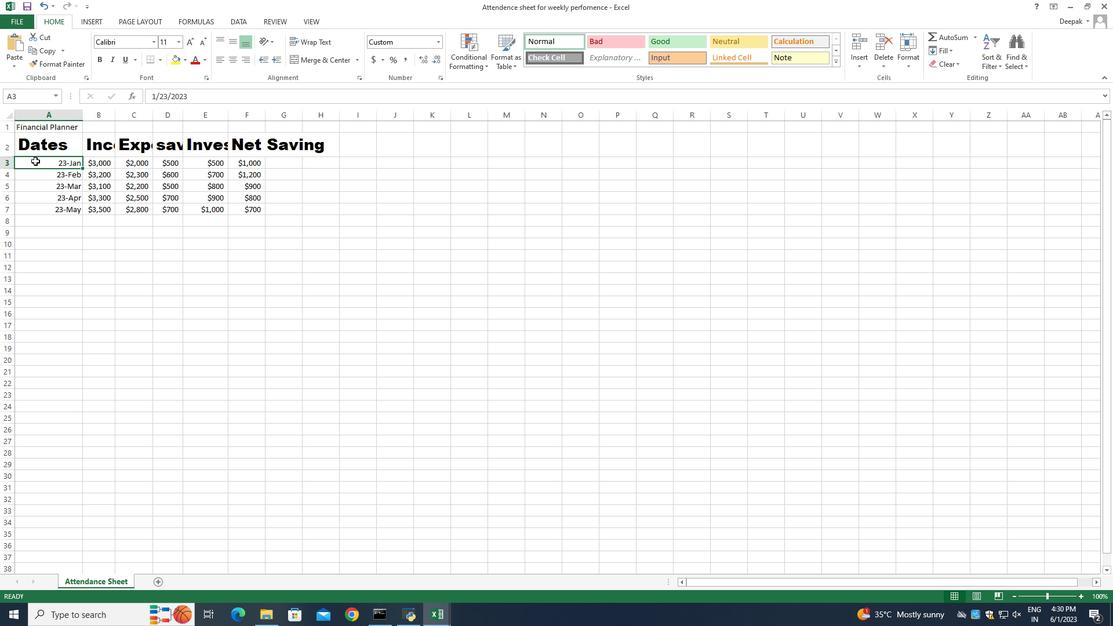 
Action: Mouse moved to (152, 33)
Screenshot: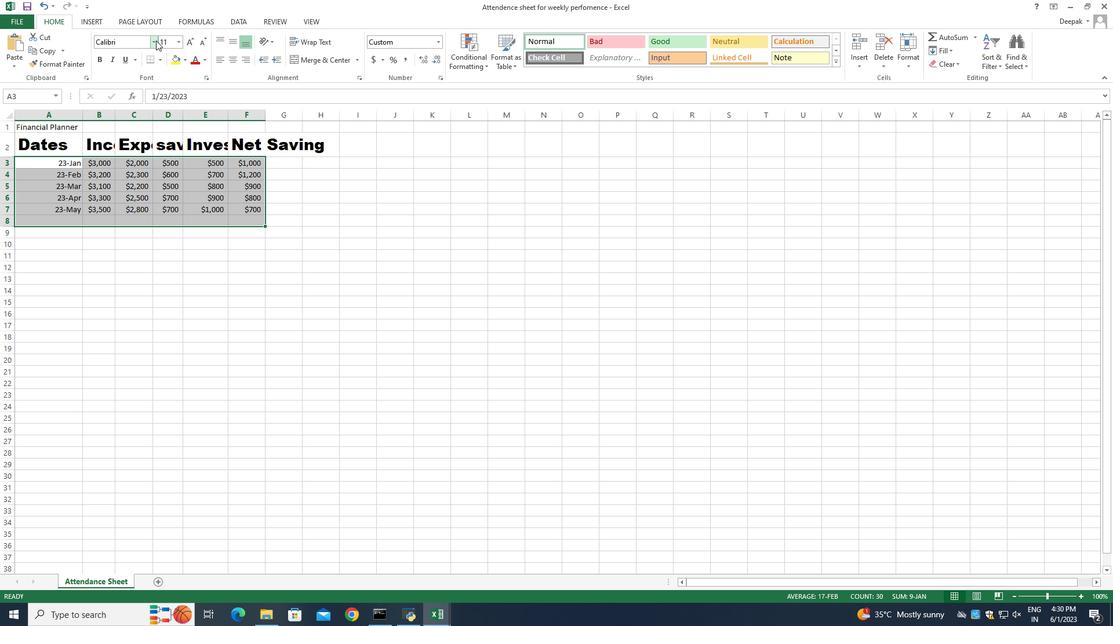
Action: Mouse pressed left at (152, 33)
Screenshot: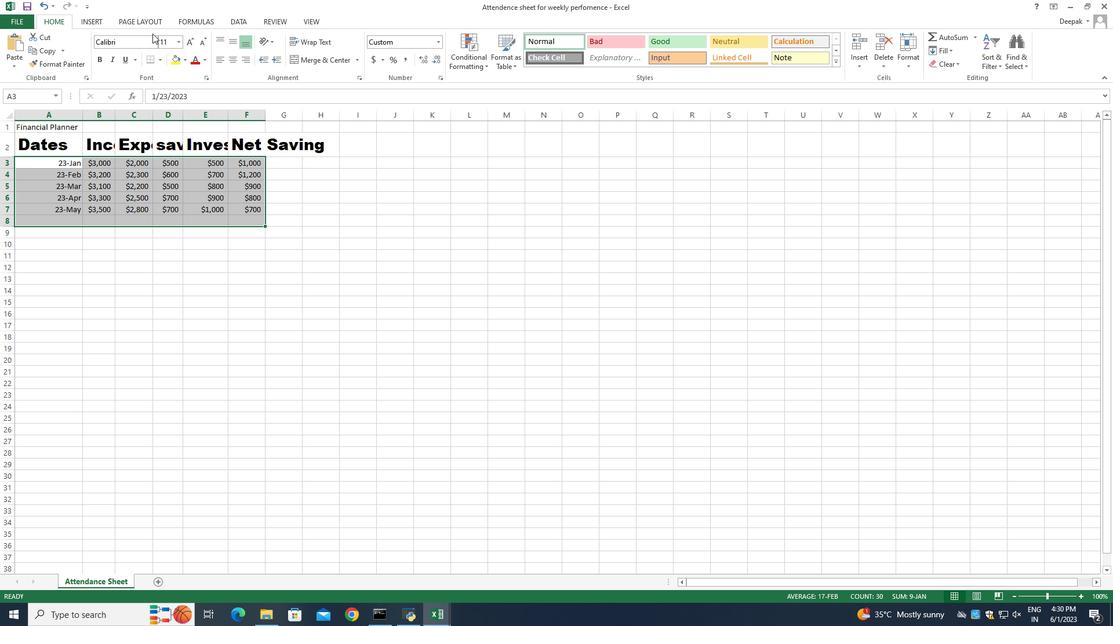 
Action: Mouse moved to (153, 38)
Screenshot: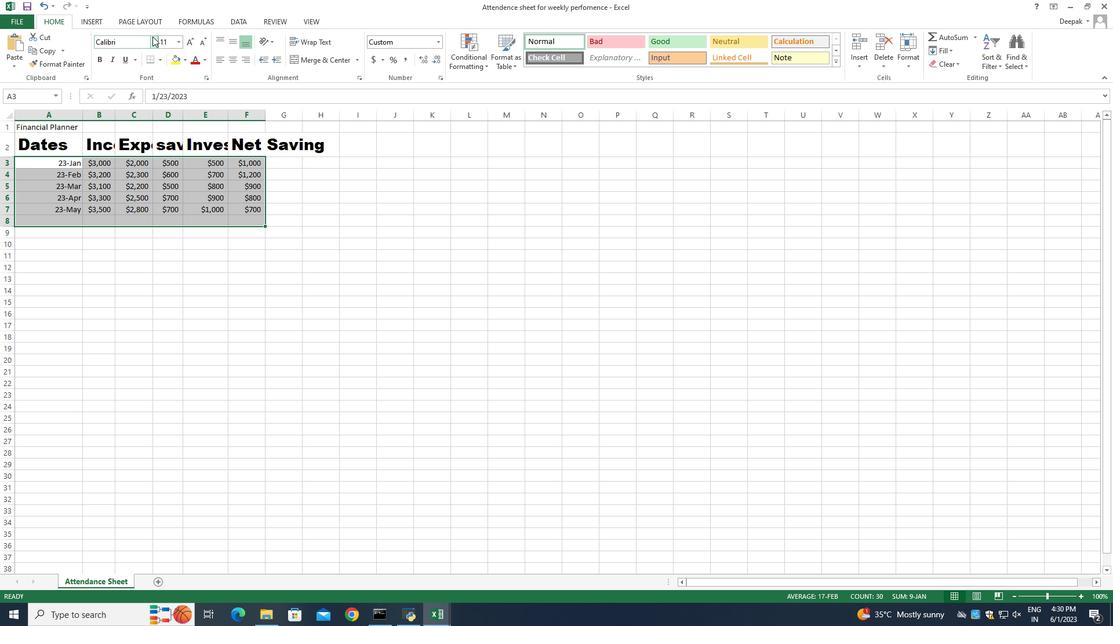 
Action: Mouse pressed left at (153, 38)
Screenshot: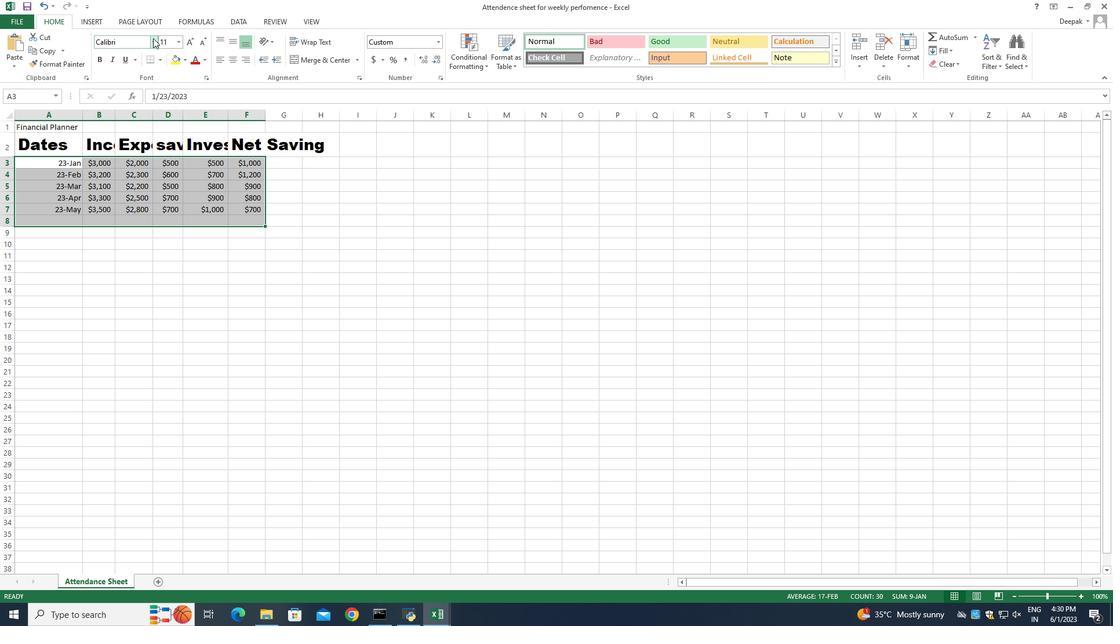 
Action: Mouse moved to (156, 84)
Screenshot: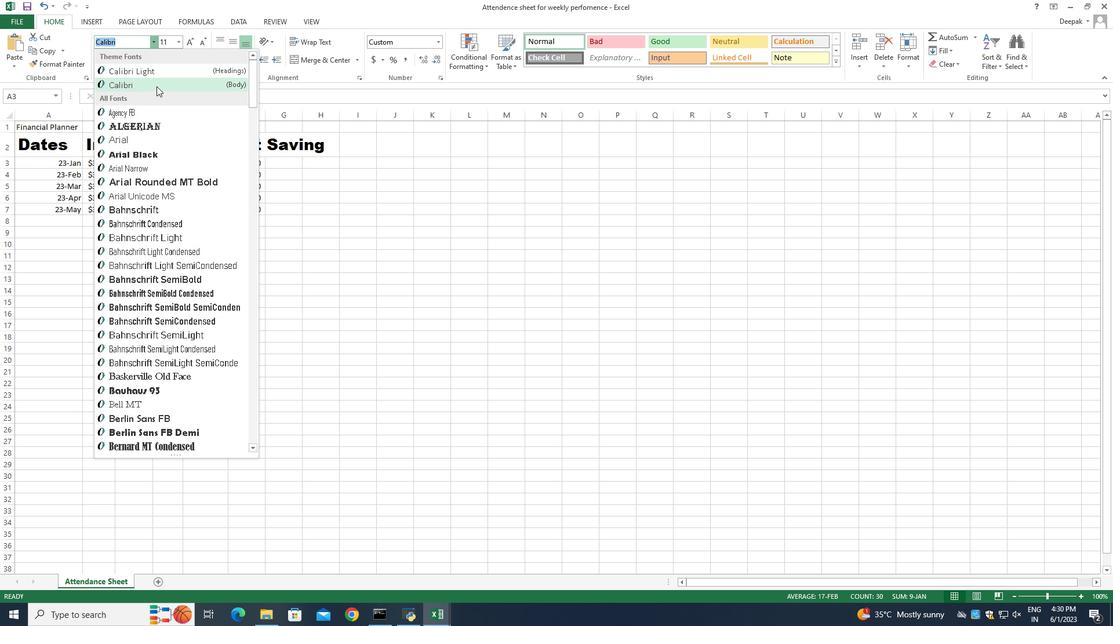 
Action: Mouse pressed left at (156, 84)
Screenshot: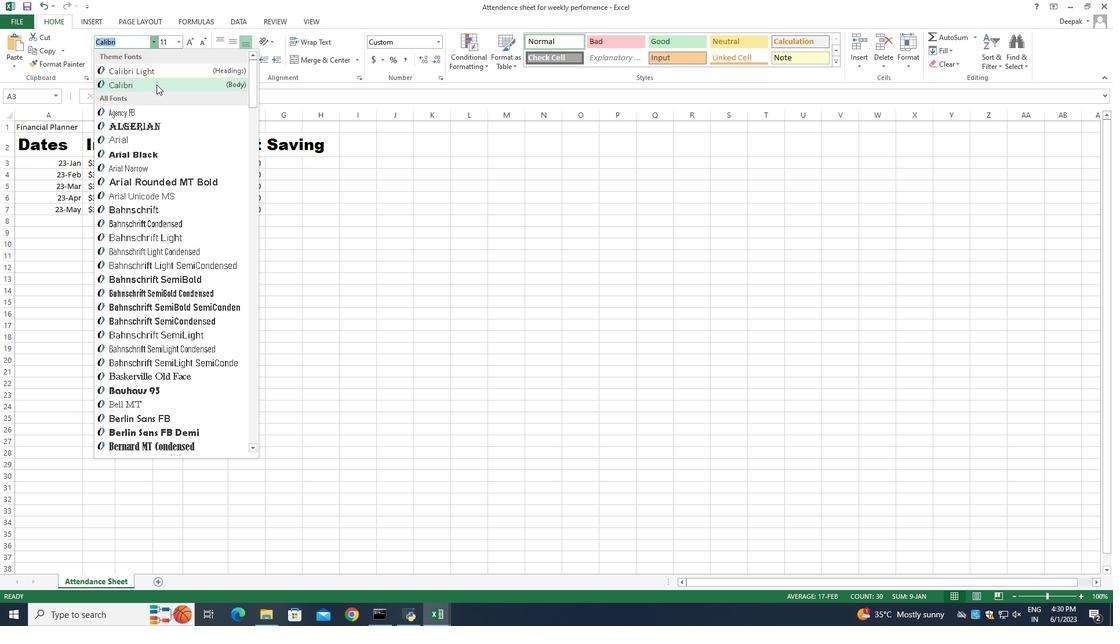 
Action: Mouse moved to (201, 44)
Screenshot: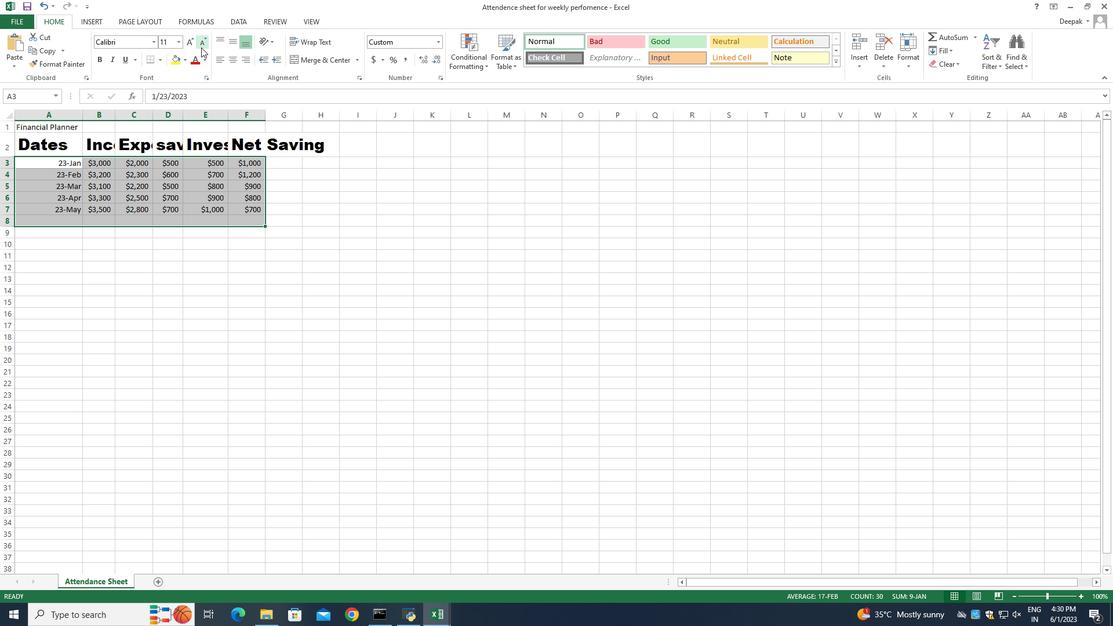 
Action: Mouse pressed left at (201, 44)
Screenshot: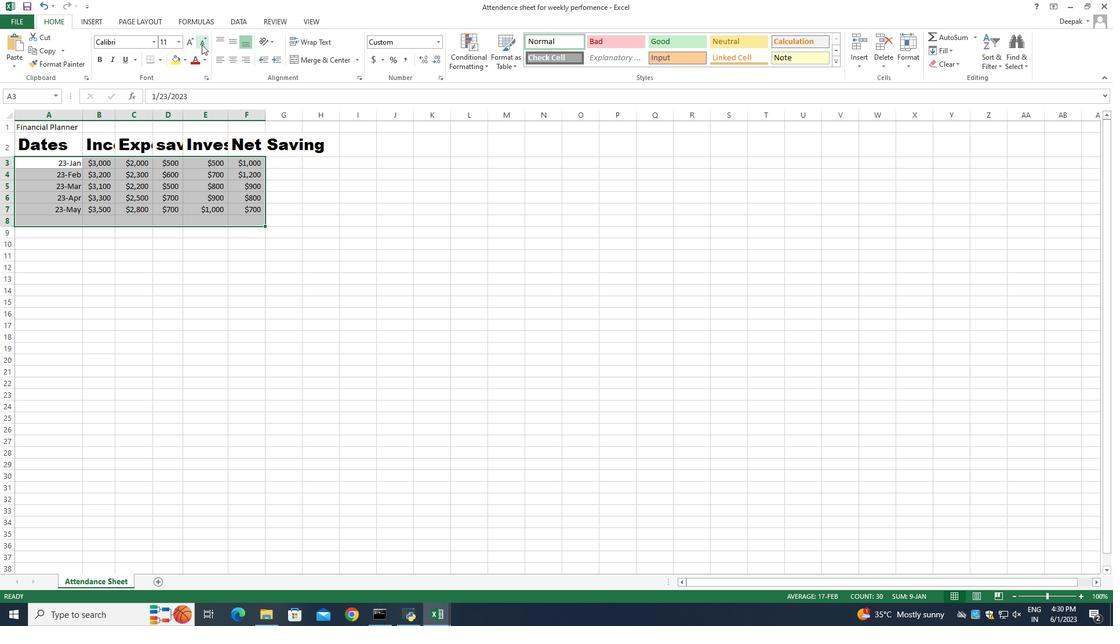 
Action: Mouse pressed left at (201, 44)
Screenshot: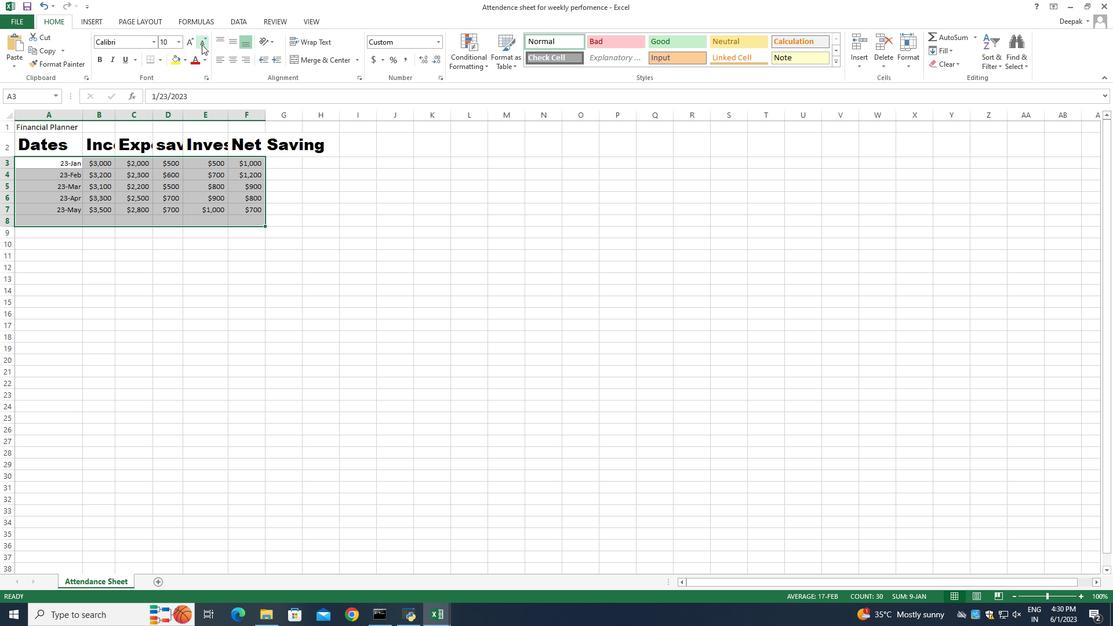 
Action: Mouse moved to (316, 188)
Screenshot: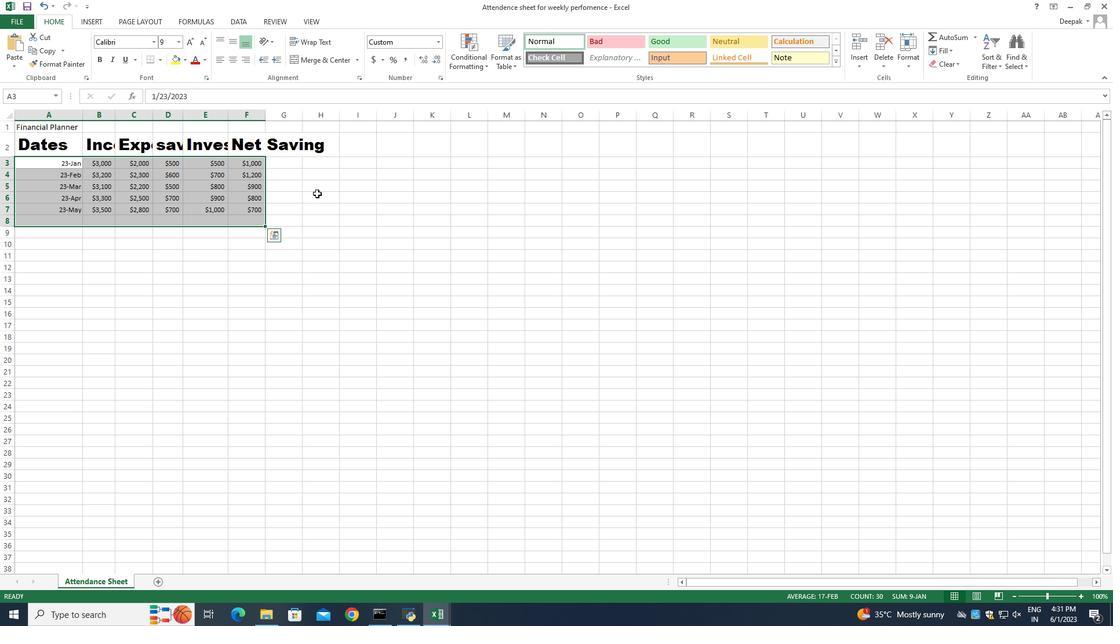 
Action: Mouse pressed left at (316, 188)
Screenshot: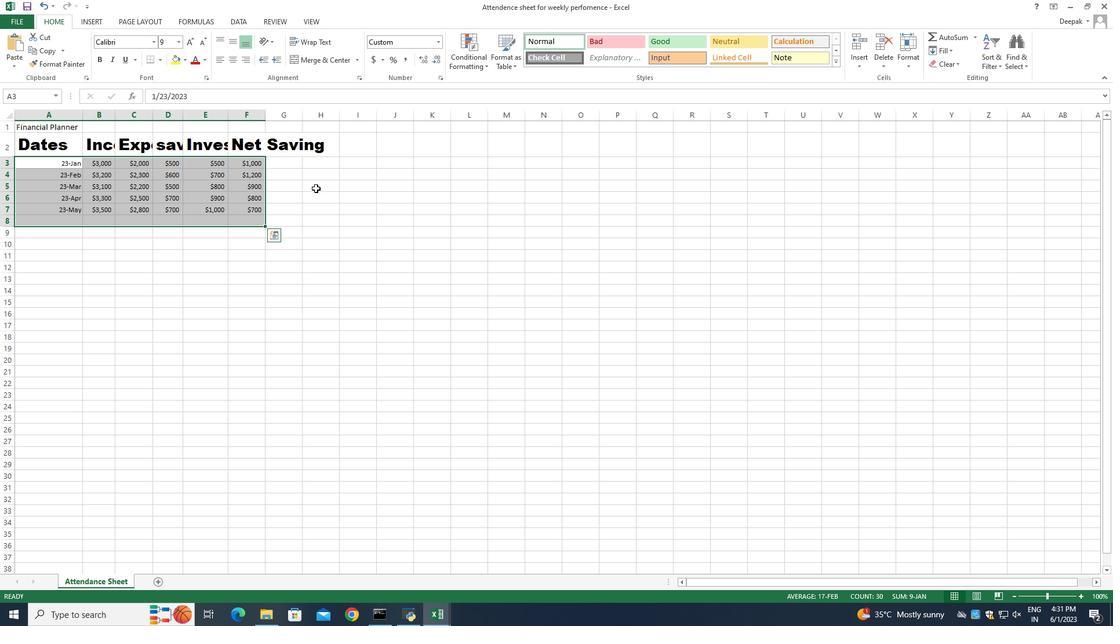 
Action: Mouse moved to (35, 138)
Screenshot: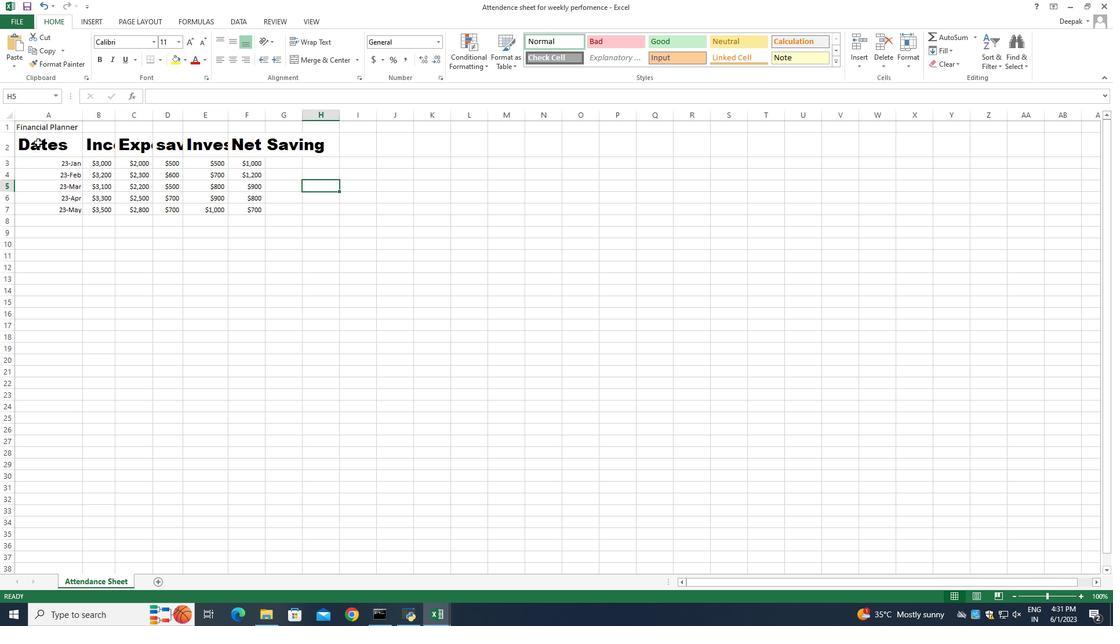 
Action: Mouse pressed left at (35, 138)
Screenshot: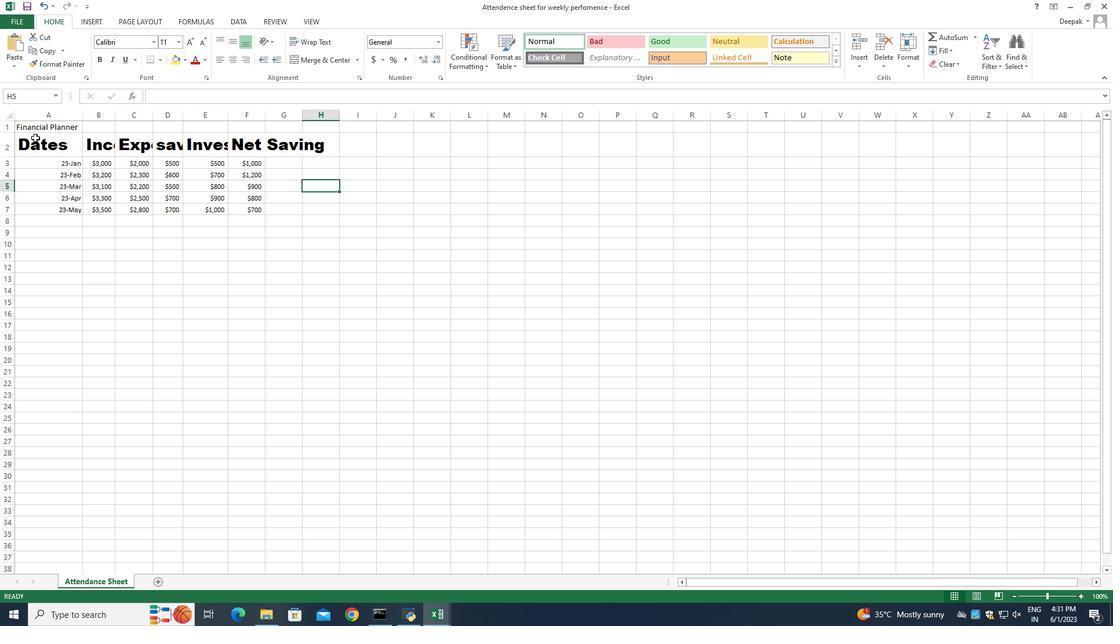 
Action: Mouse moved to (235, 56)
Screenshot: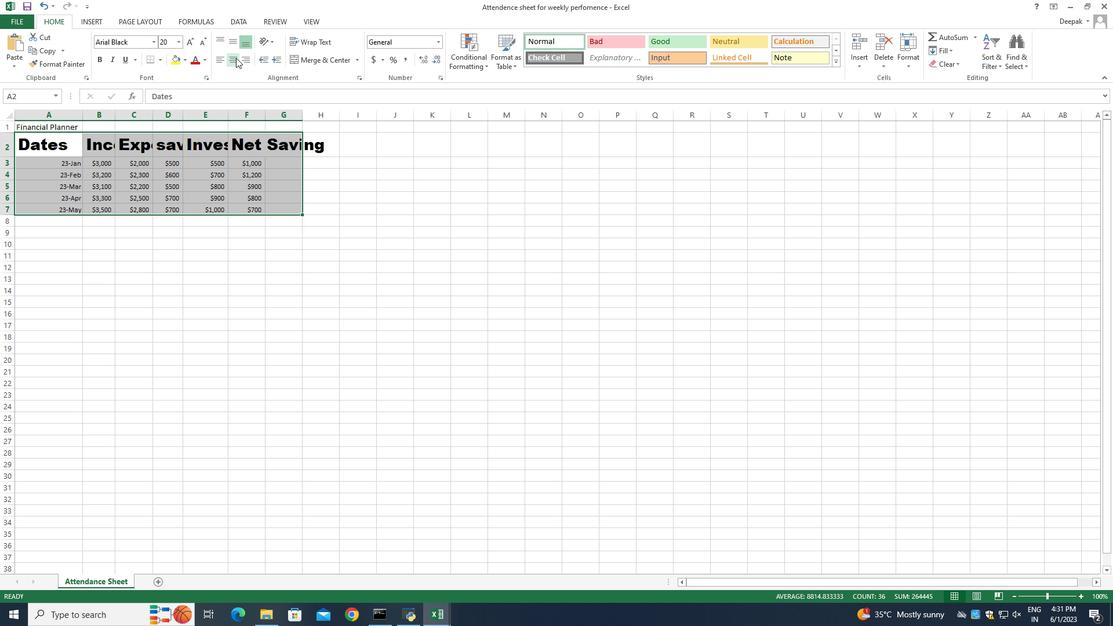 
Action: Mouse pressed left at (235, 56)
Screenshot: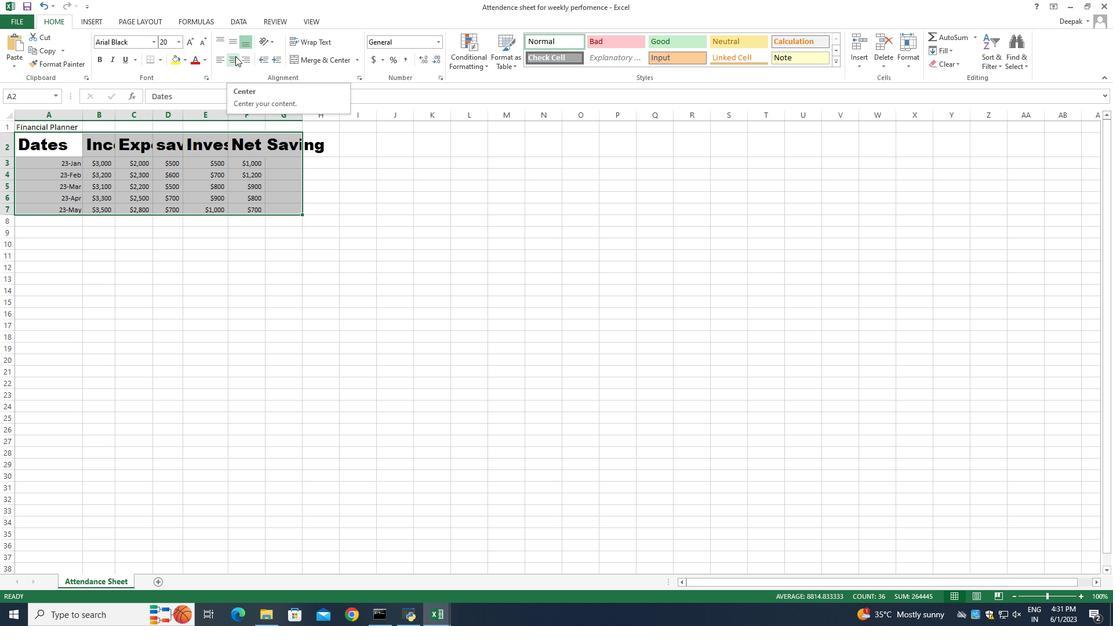 
Action: Mouse moved to (260, 249)
Screenshot: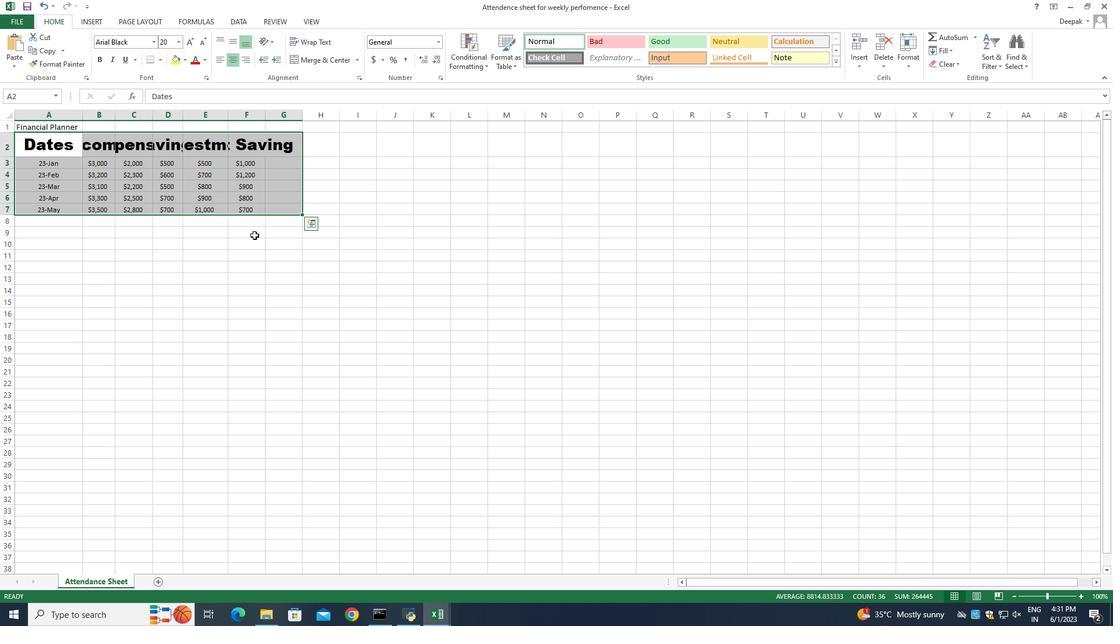 
Action: Mouse pressed left at (260, 249)
Screenshot: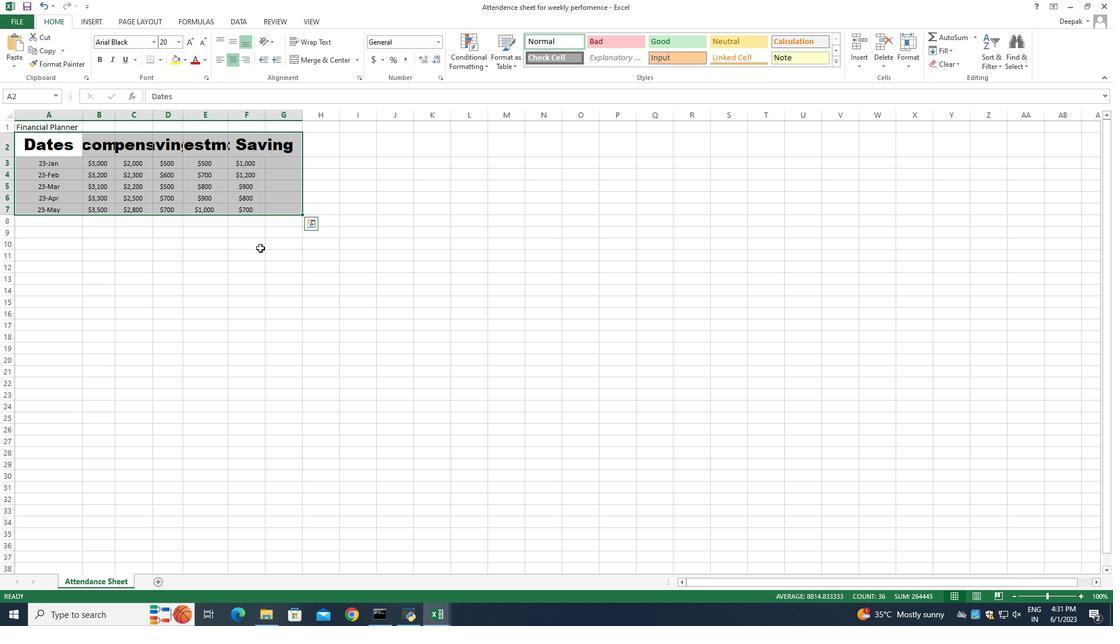 
Action: Mouse moved to (82, 115)
Screenshot: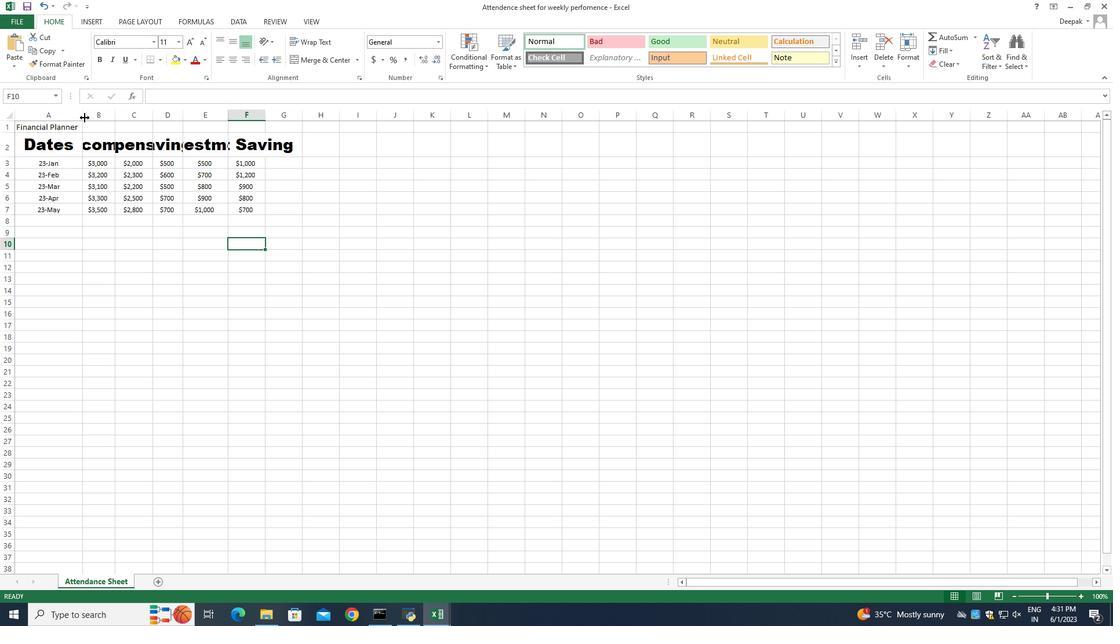 
Action: Mouse pressed left at (82, 115)
Screenshot: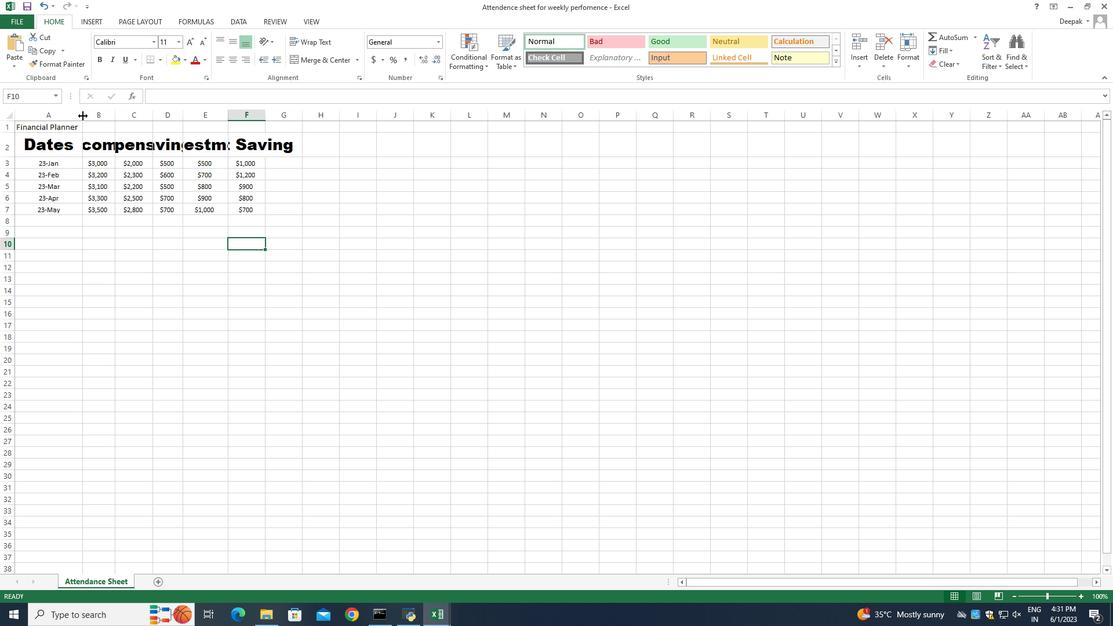 
Action: Mouse pressed left at (82, 115)
Screenshot: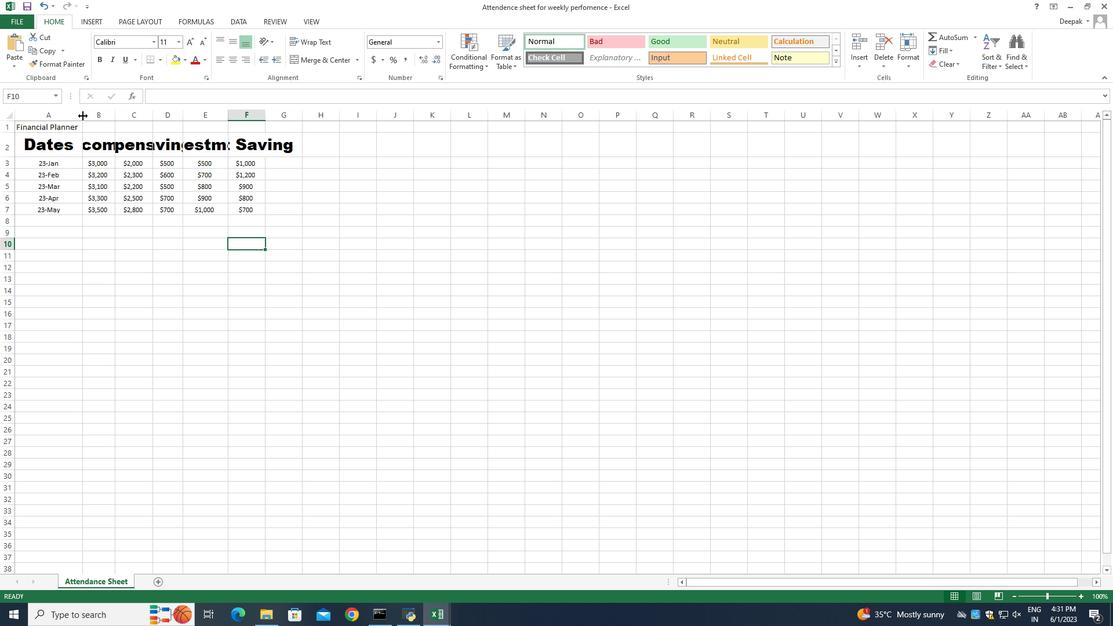 
Action: Mouse pressed left at (82, 115)
Screenshot: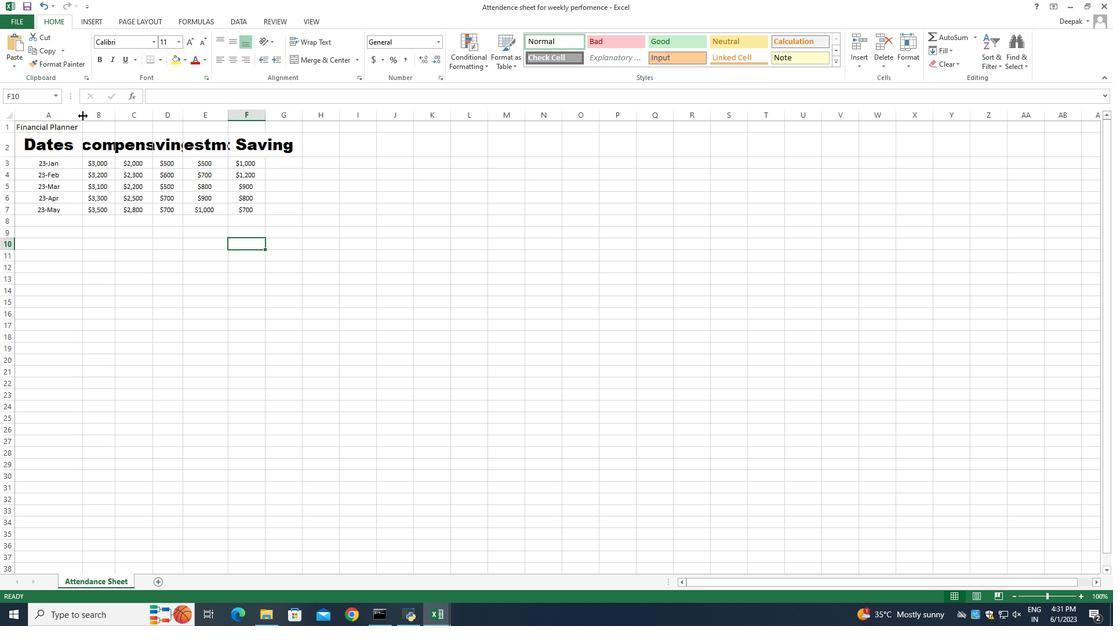 
Action: Mouse moved to (114, 114)
Screenshot: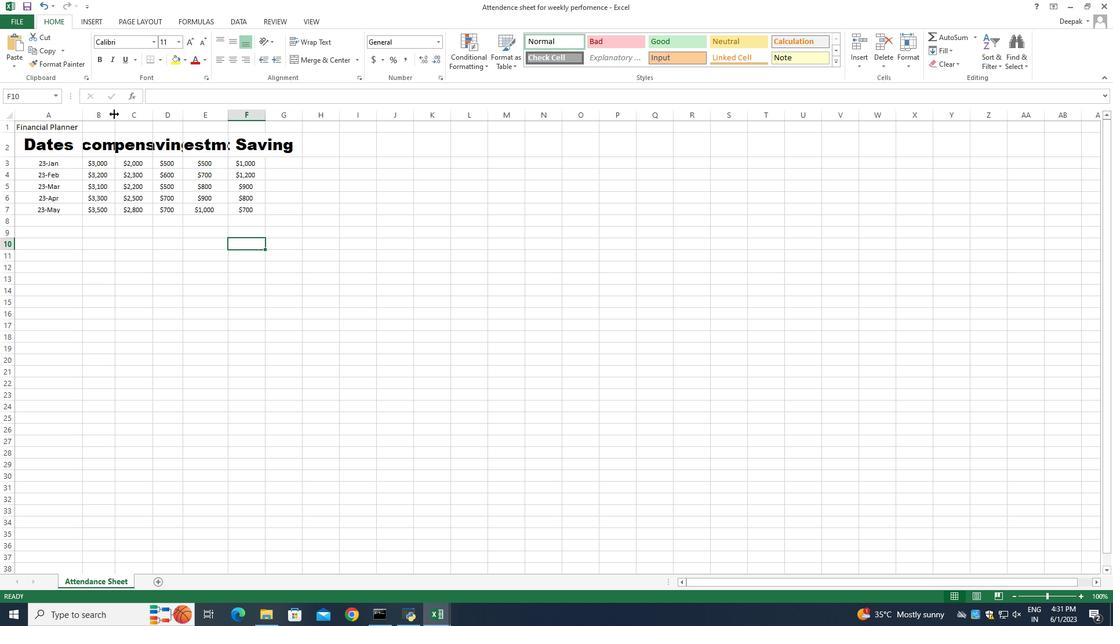 
Action: Mouse pressed left at (114, 114)
Screenshot: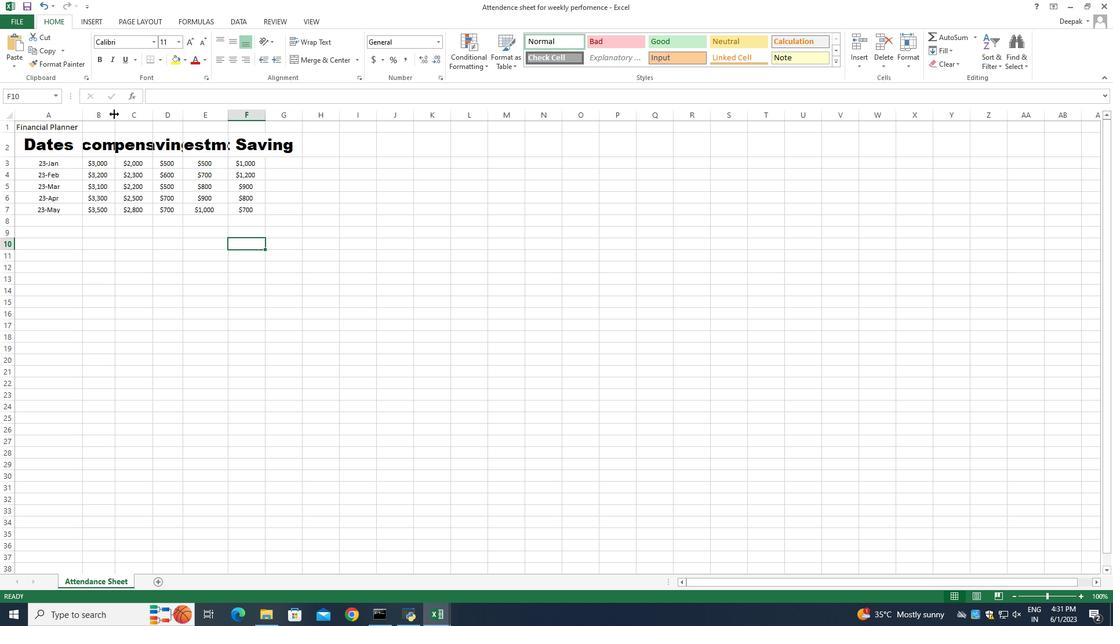
Action: Mouse pressed left at (114, 114)
Screenshot: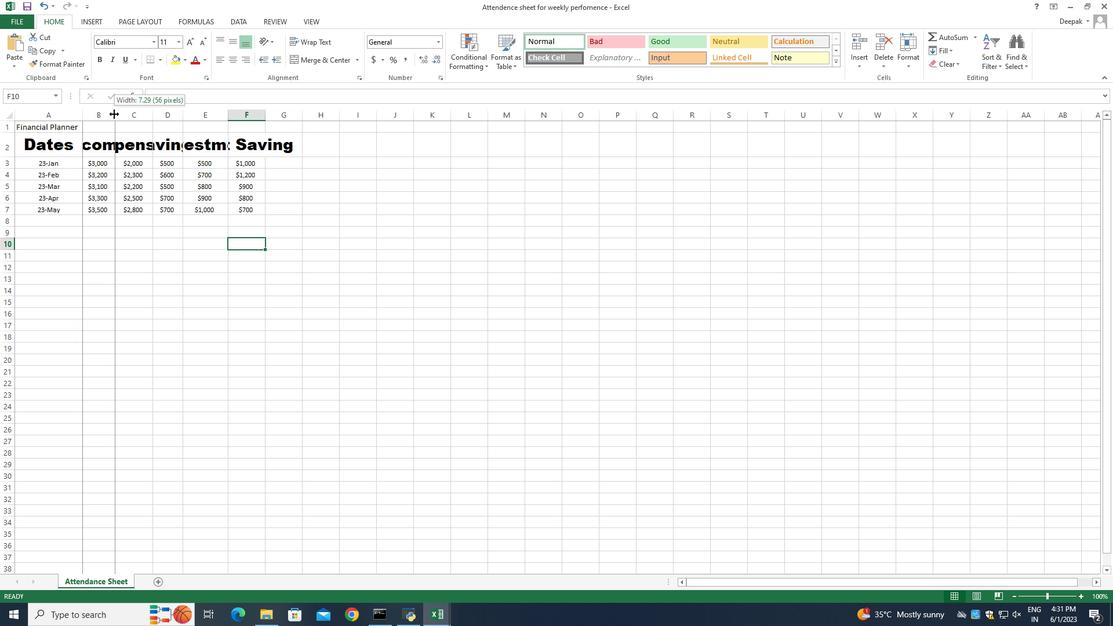 
Action: Mouse moved to (200, 111)
Screenshot: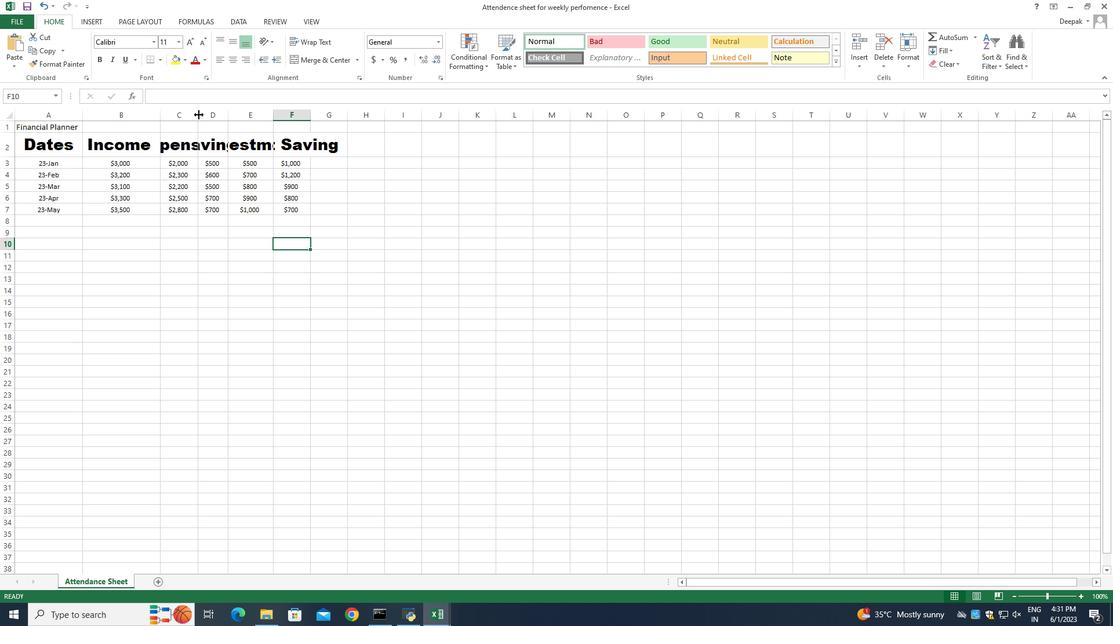 
Action: Mouse pressed left at (200, 111)
Screenshot: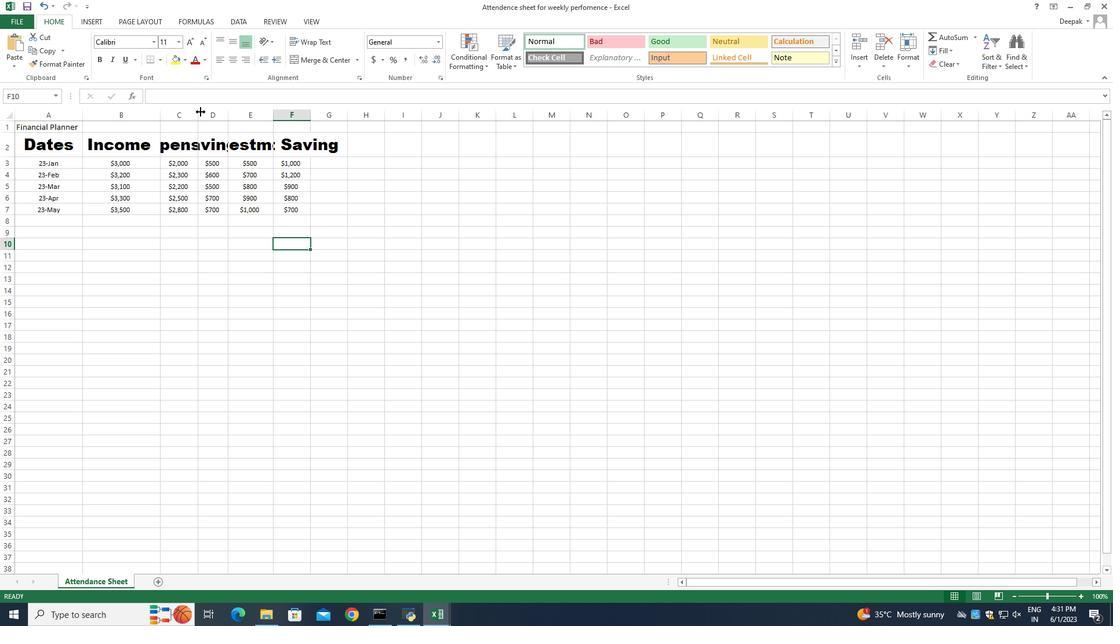 
Action: Mouse pressed left at (200, 111)
Screenshot: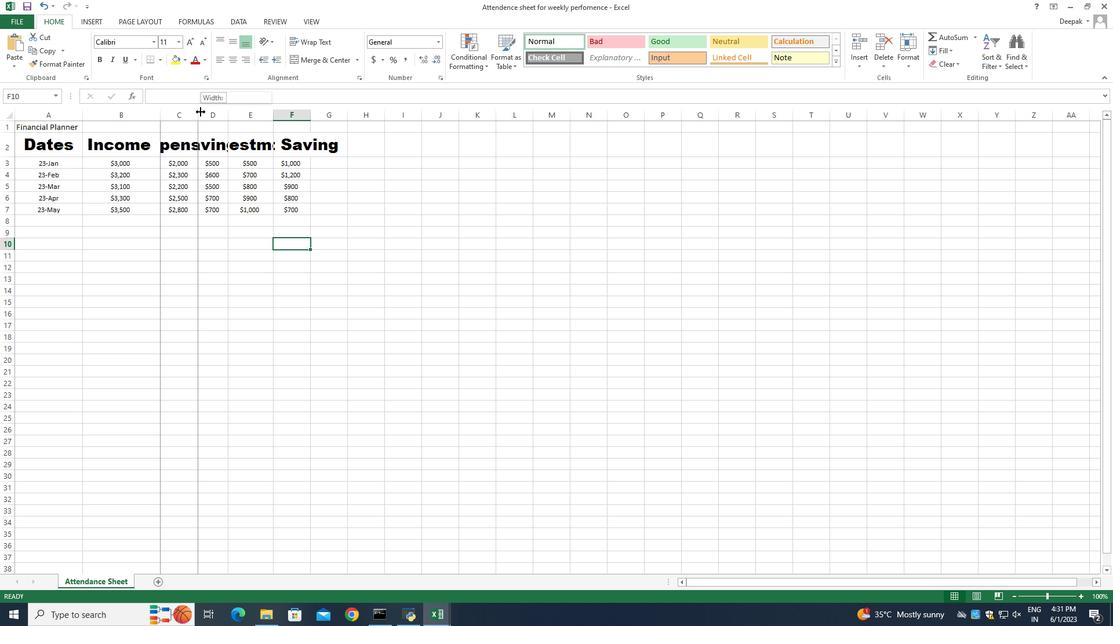 
Action: Mouse moved to (284, 114)
Screenshot: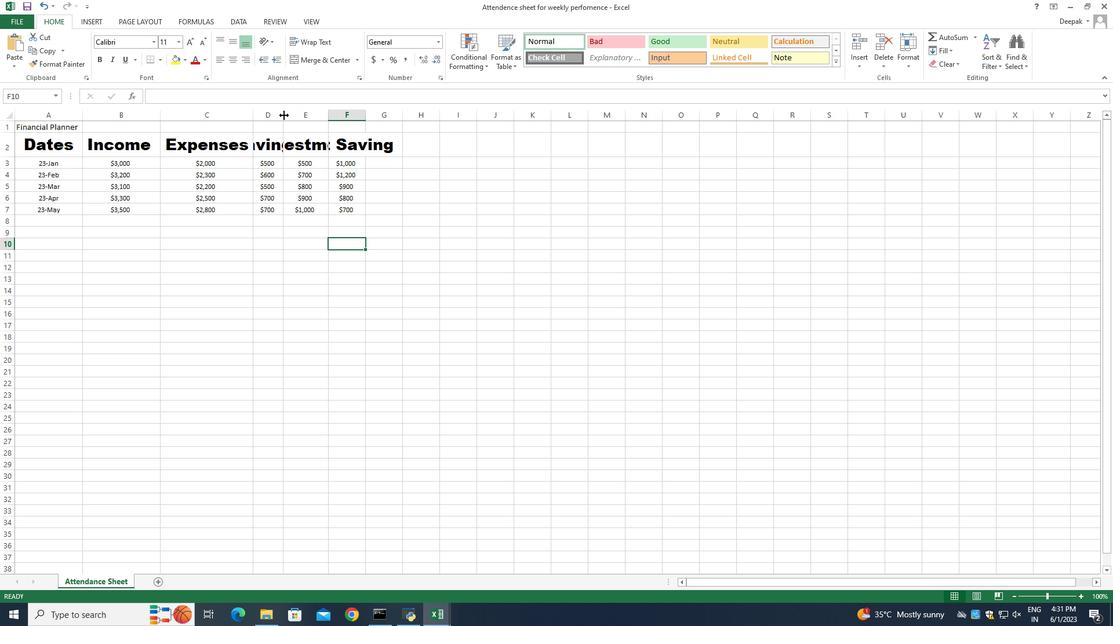 
Action: Mouse pressed left at (284, 114)
Screenshot: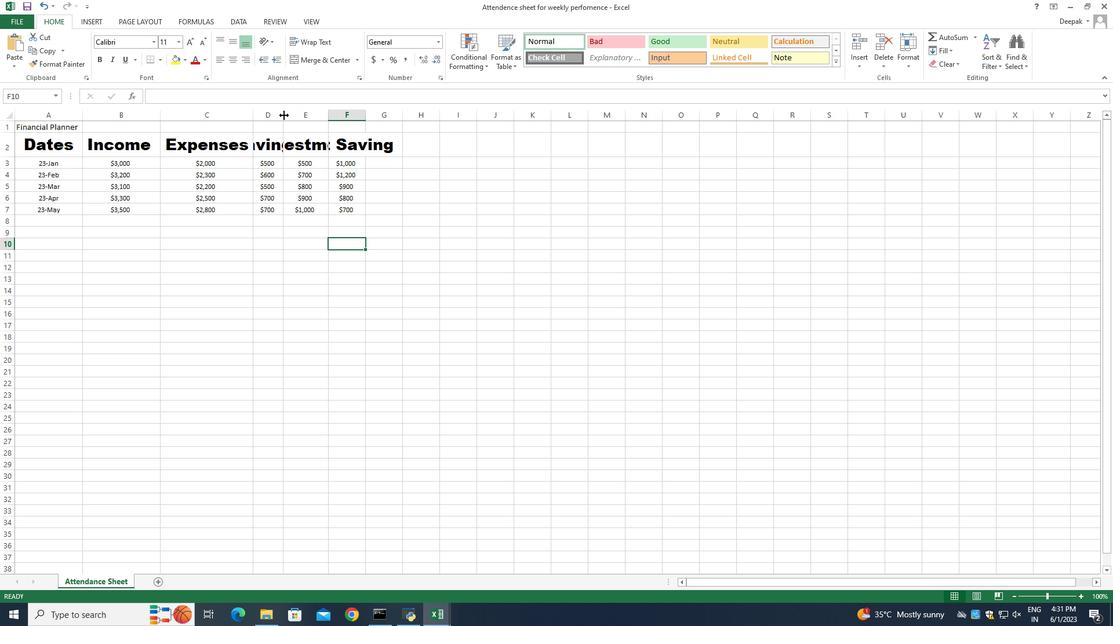 
Action: Mouse pressed left at (284, 114)
Screenshot: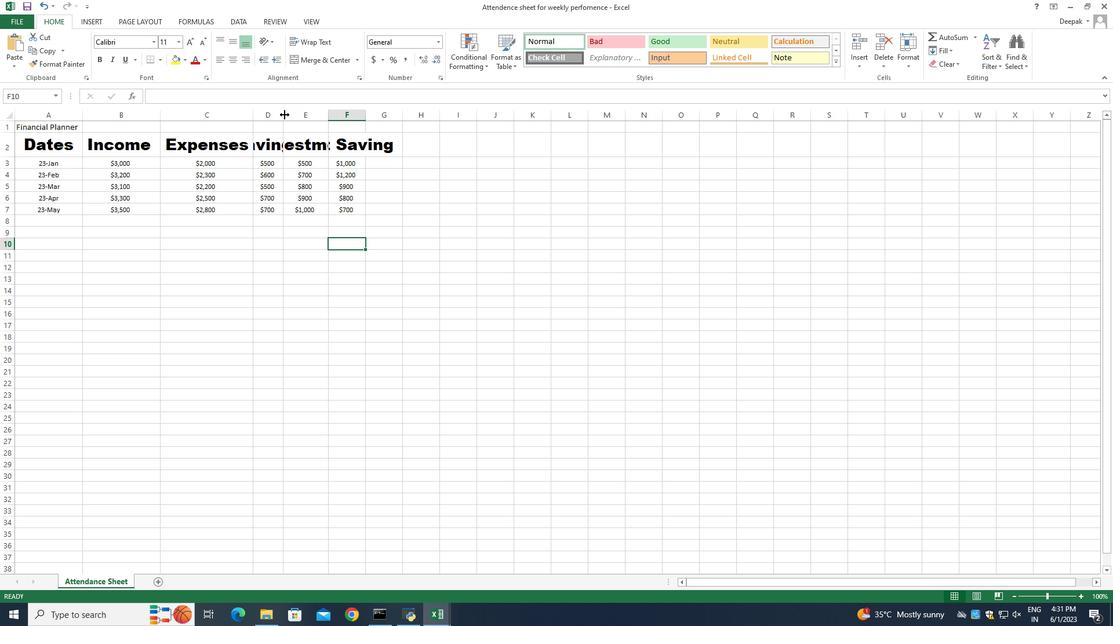 
Action: Mouse moved to (374, 114)
Screenshot: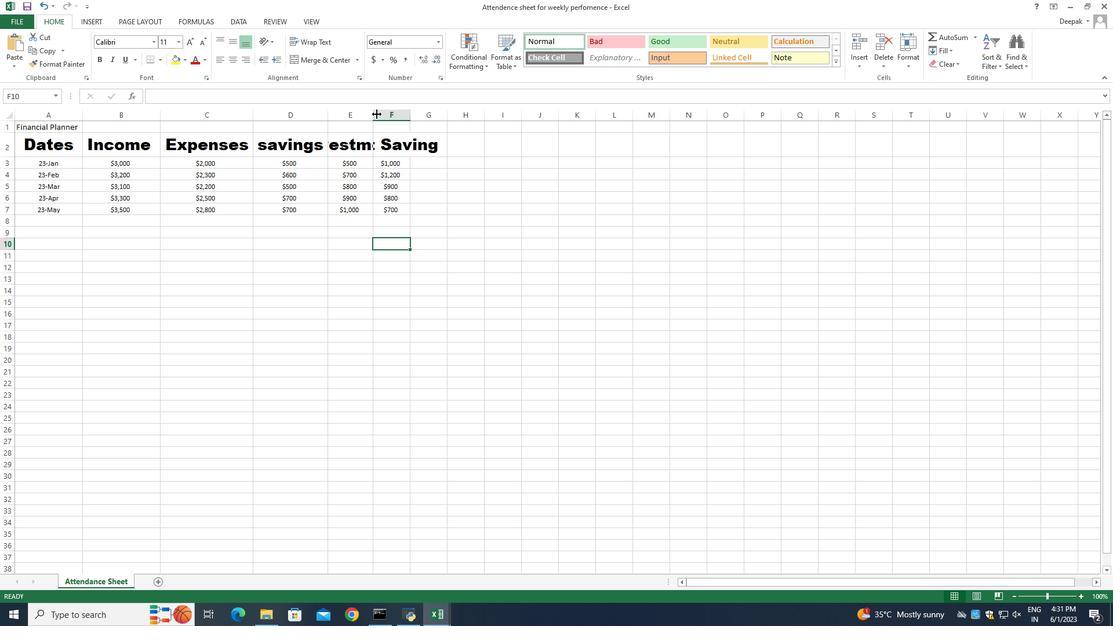 
Action: Mouse pressed left at (374, 114)
Screenshot: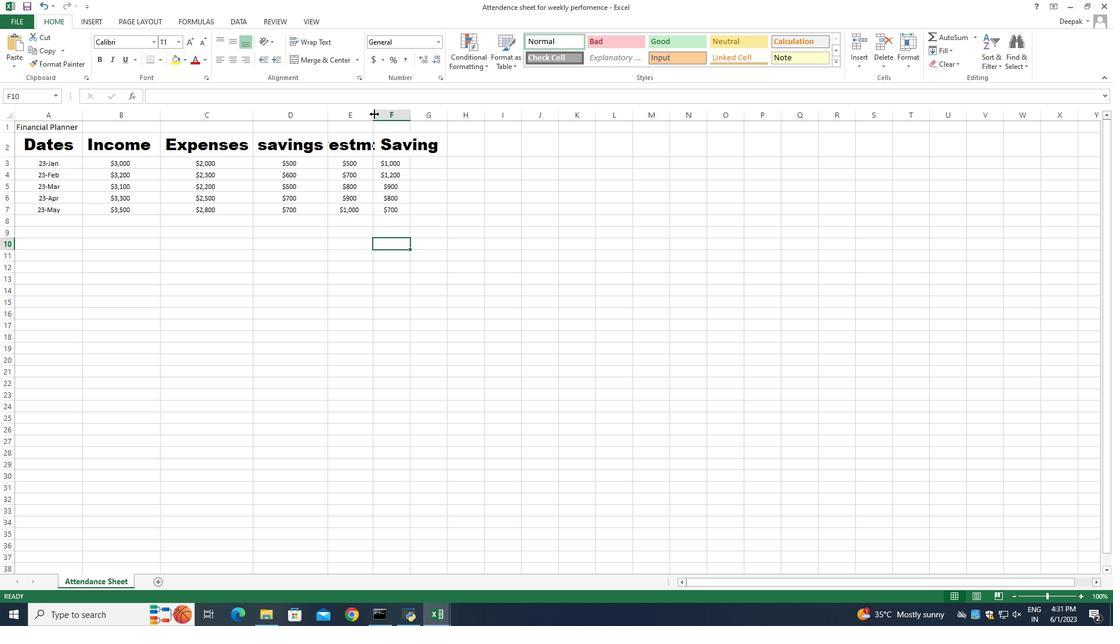 
Action: Mouse pressed left at (374, 114)
Screenshot: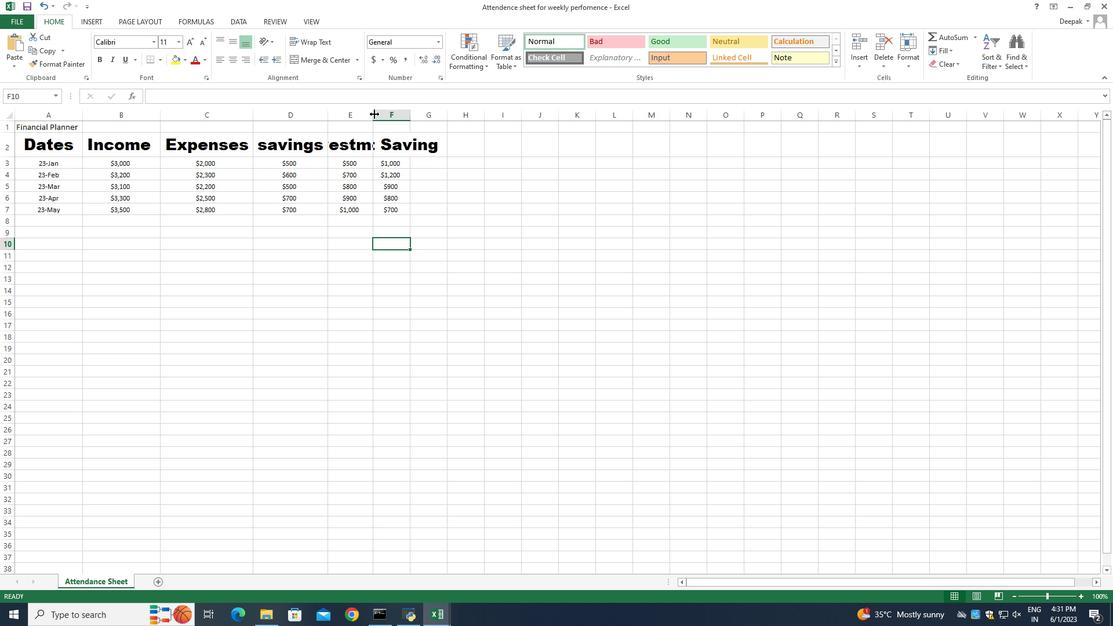 
Action: Mouse pressed left at (374, 114)
Screenshot: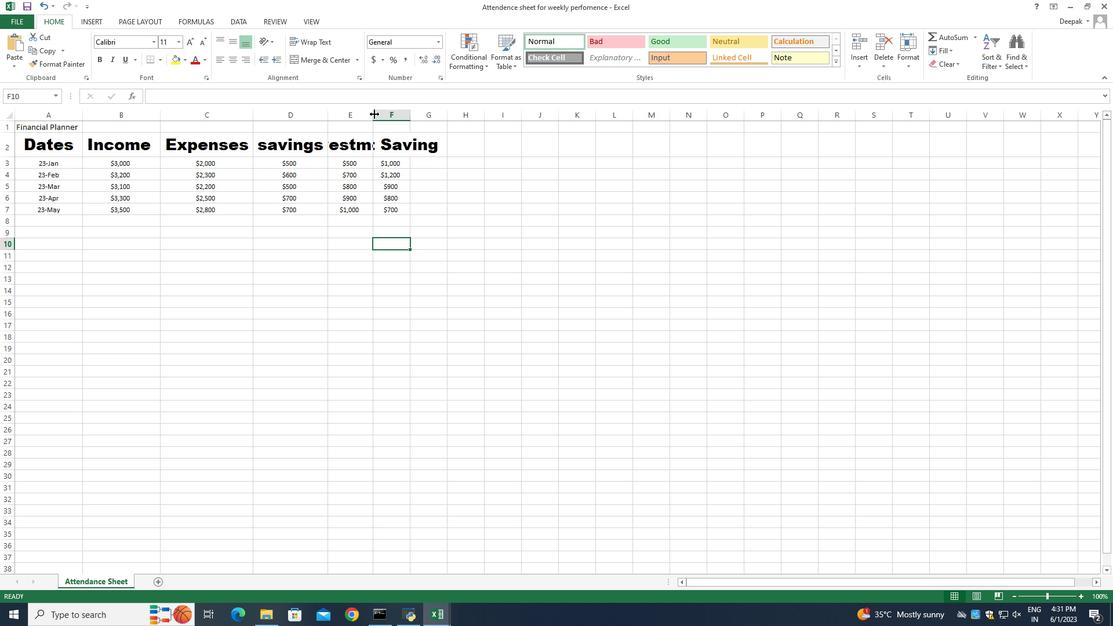 
Action: Mouse pressed left at (374, 114)
Screenshot: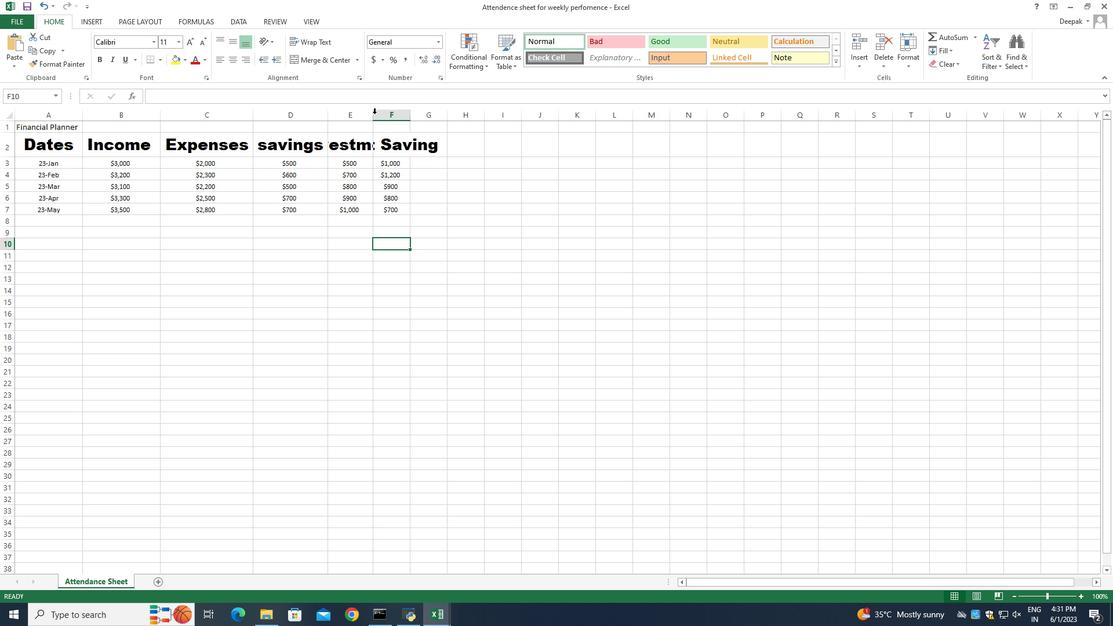 
Action: Mouse moved to (473, 113)
Screenshot: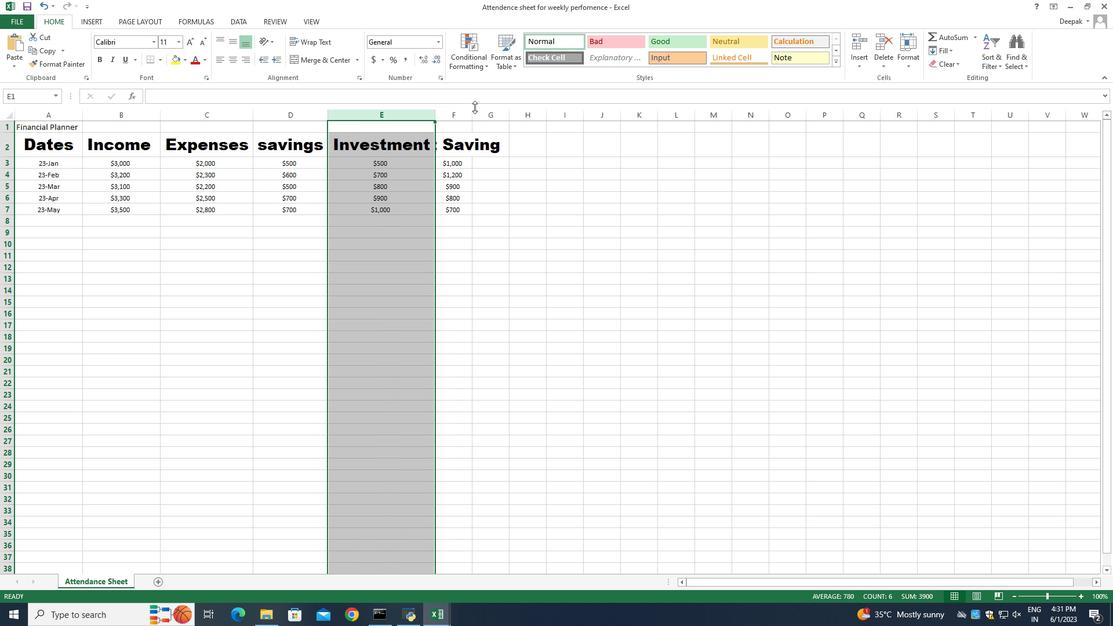 
Action: Mouse pressed left at (473, 113)
Screenshot: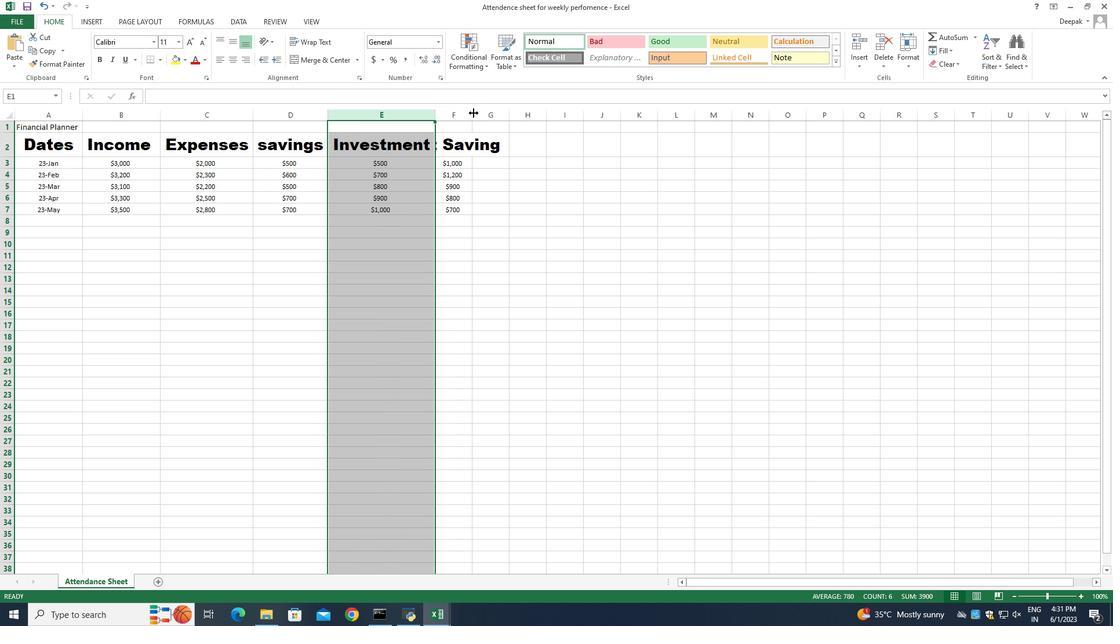 
Action: Mouse pressed left at (473, 113)
Screenshot: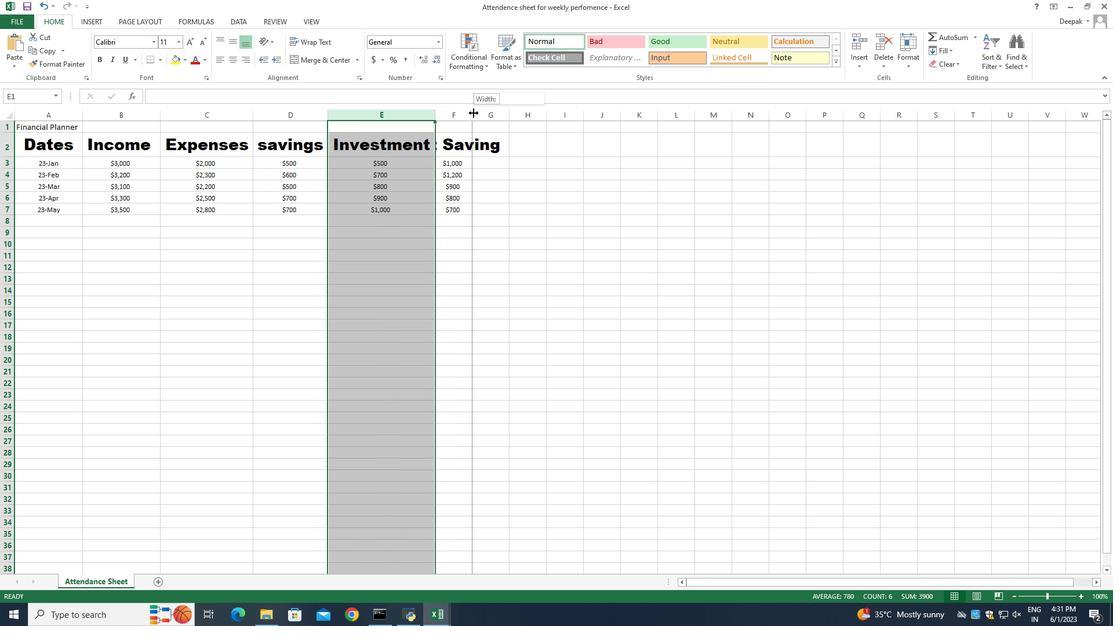 
Action: Mouse moved to (495, 242)
Screenshot: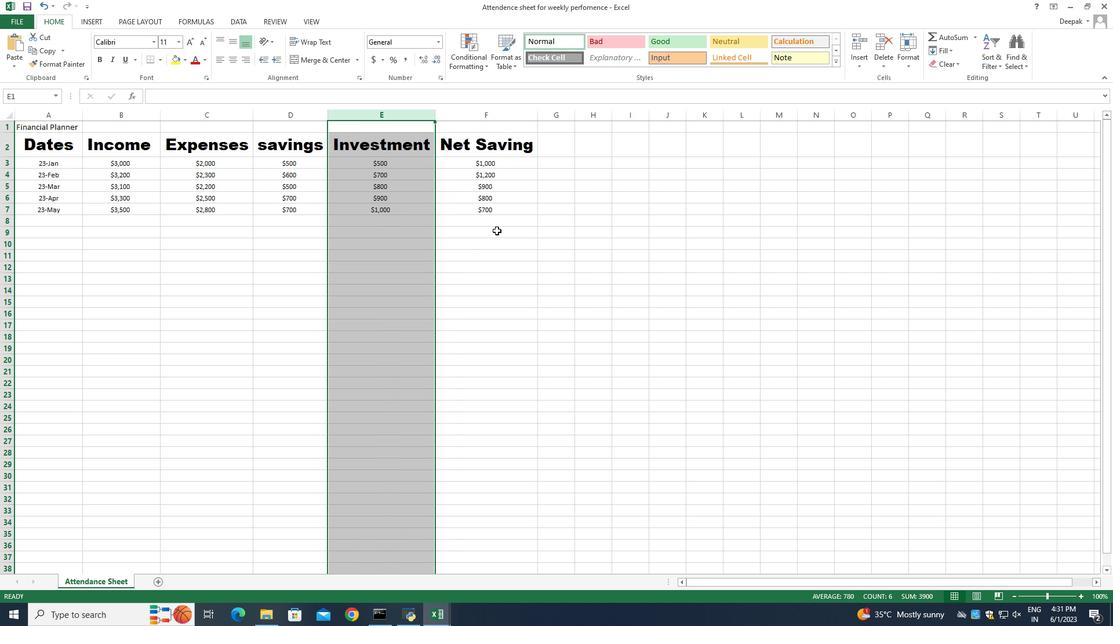 
Action: Mouse pressed left at (495, 242)
Screenshot: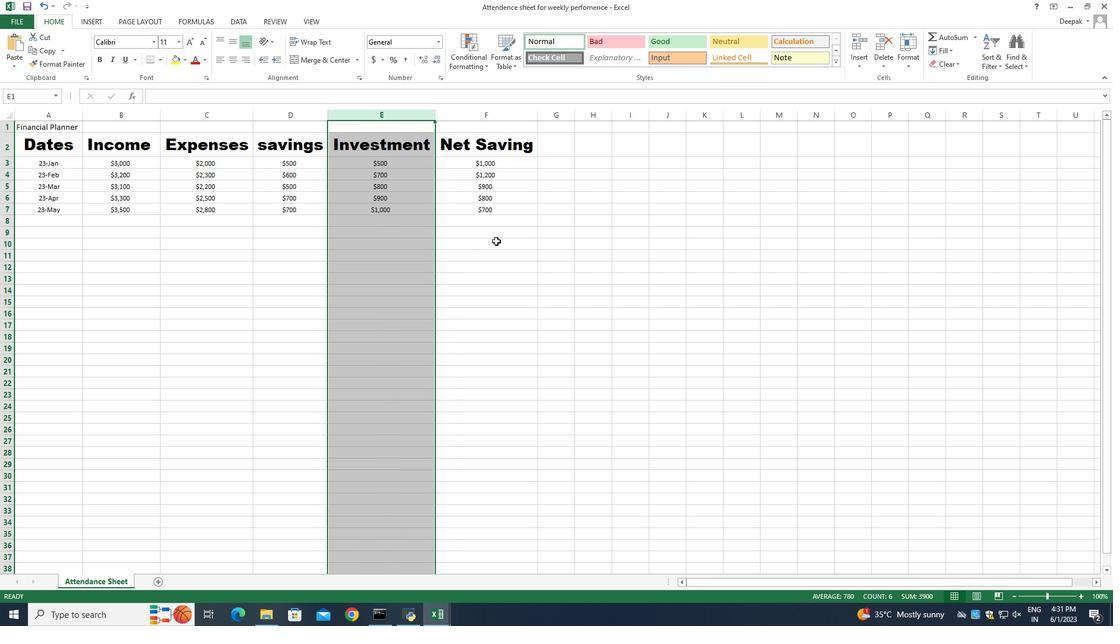 
Action: Mouse moved to (179, 237)
Screenshot: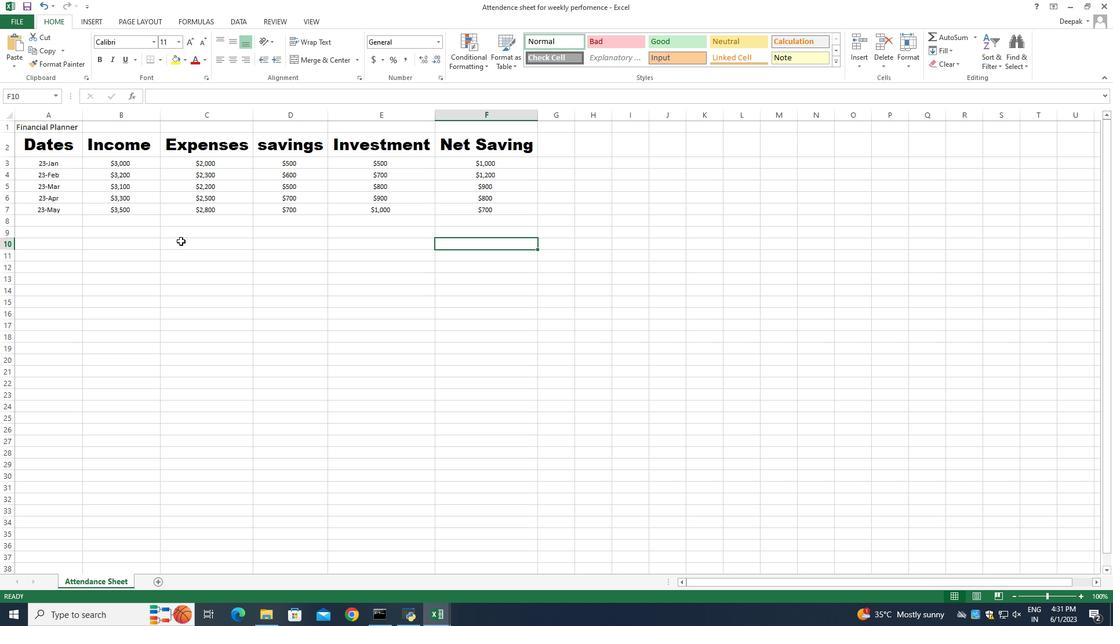 
Action: Mouse scrolled (179, 238) with delta (0, 0)
Screenshot: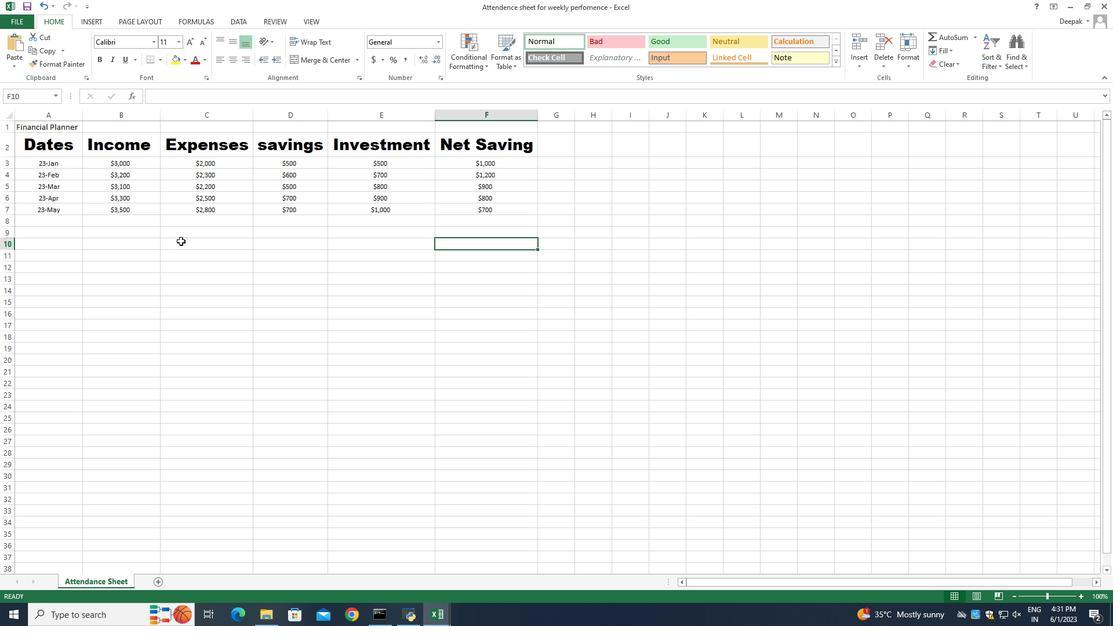
Action: Mouse scrolled (179, 238) with delta (0, 0)
Screenshot: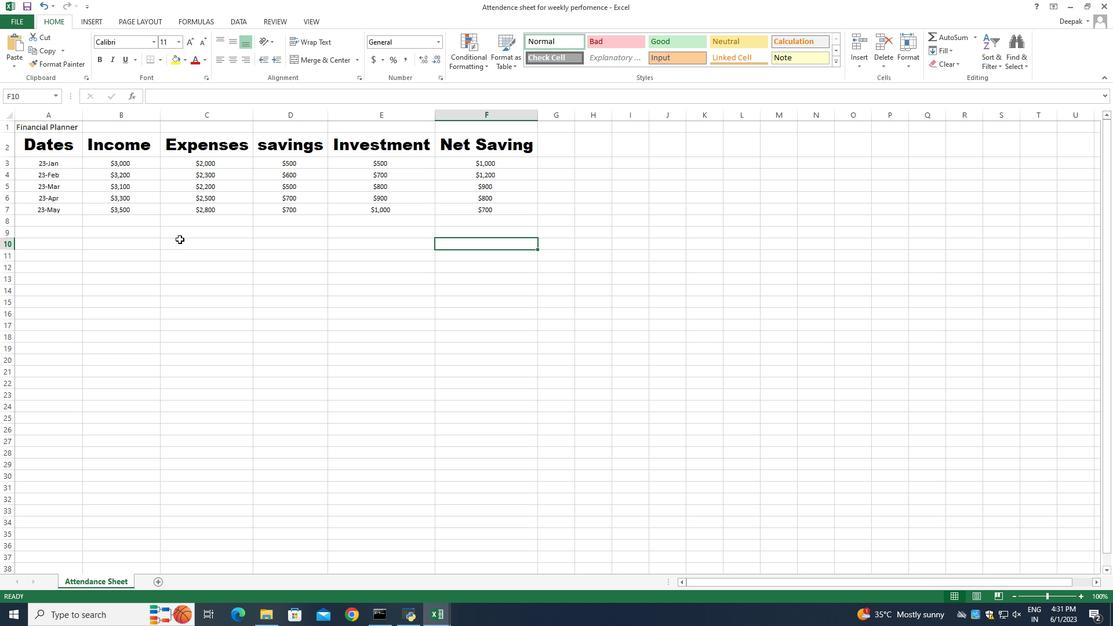 
Action: Mouse scrolled (179, 238) with delta (0, 0)
Screenshot: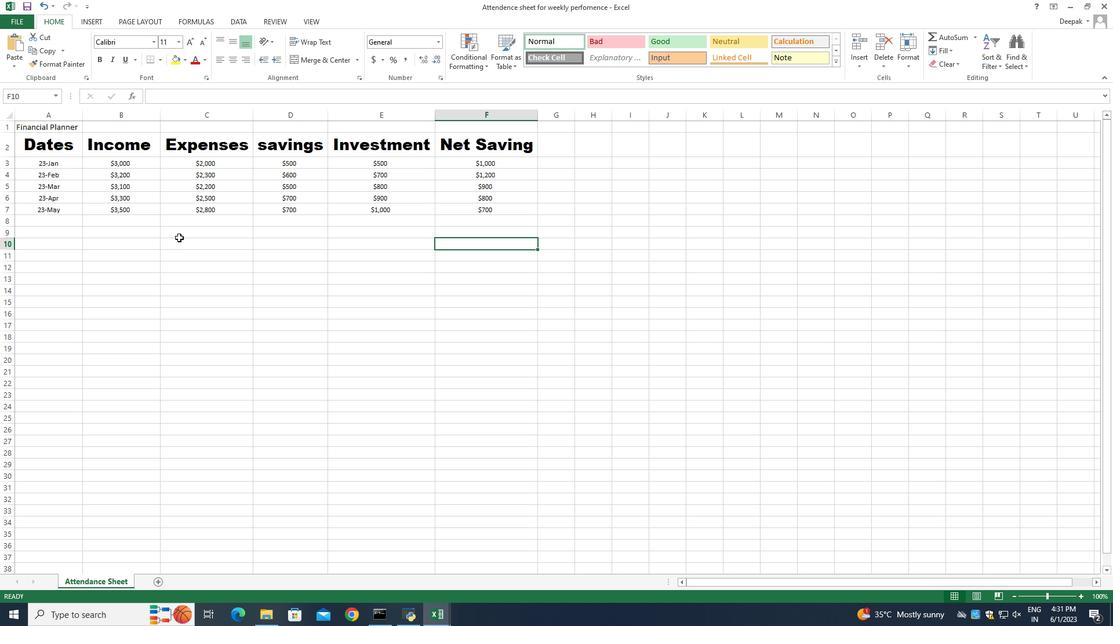 
